 Task: Create a due date automation trigger when advanced on, on the tuesday of the week before a card is due add dates due today at 11:00 AM.
Action: Mouse moved to (863, 347)
Screenshot: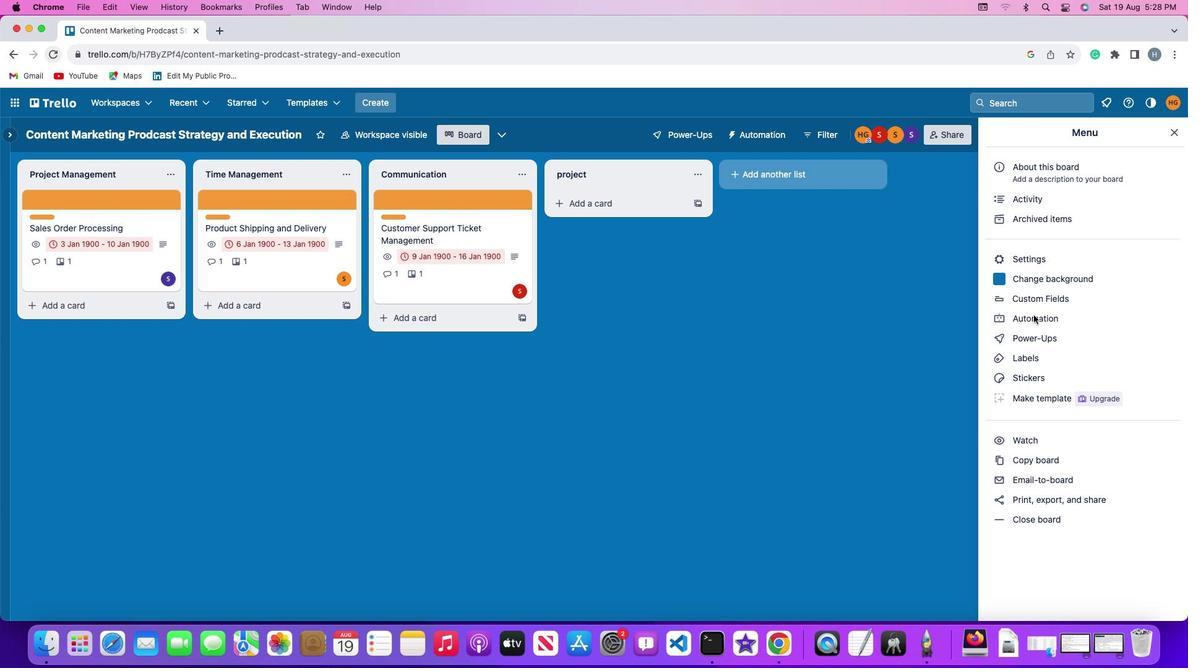 
Action: Mouse pressed left at (863, 347)
Screenshot: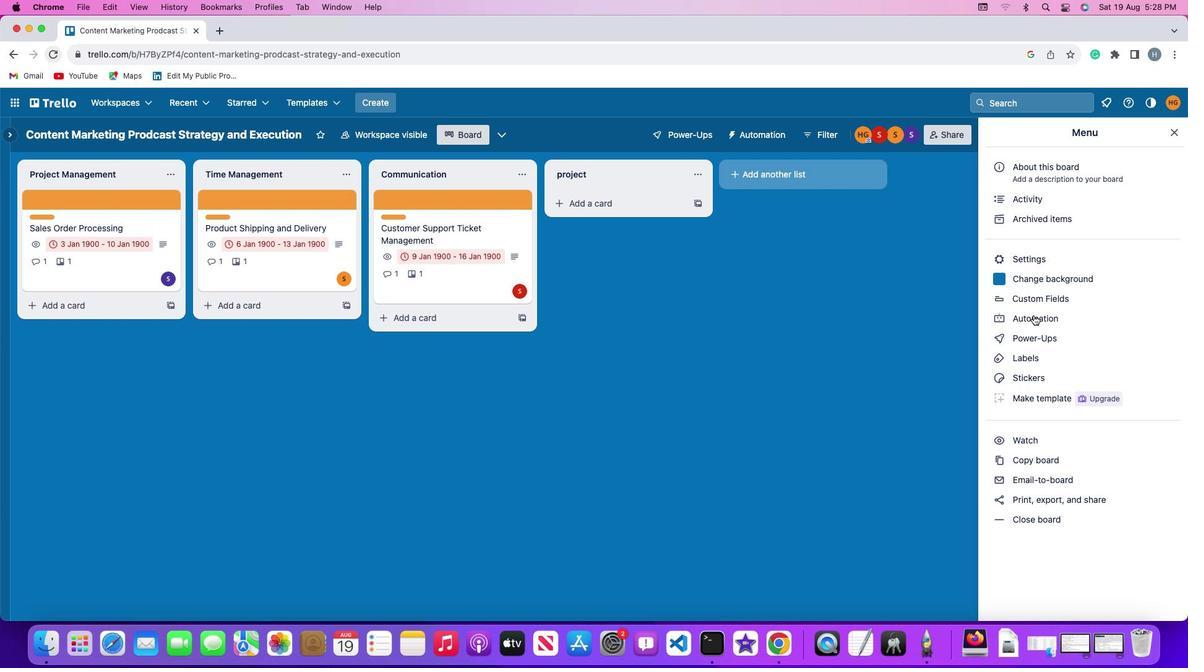 
Action: Mouse pressed left at (863, 347)
Screenshot: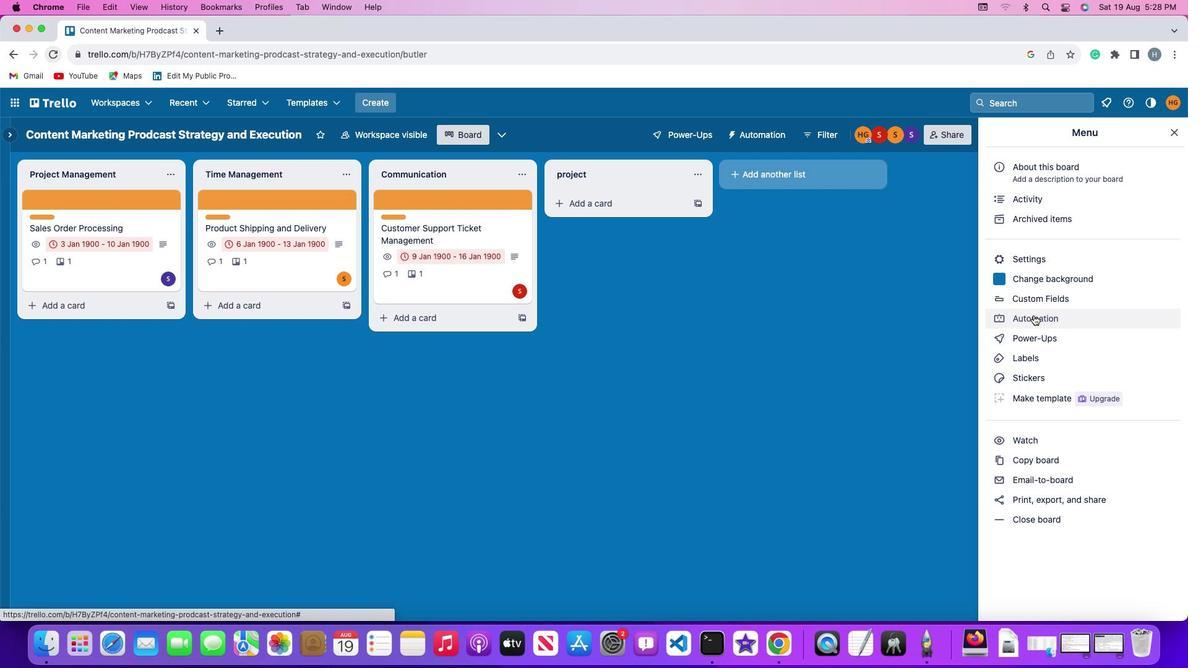 
Action: Mouse moved to (149, 326)
Screenshot: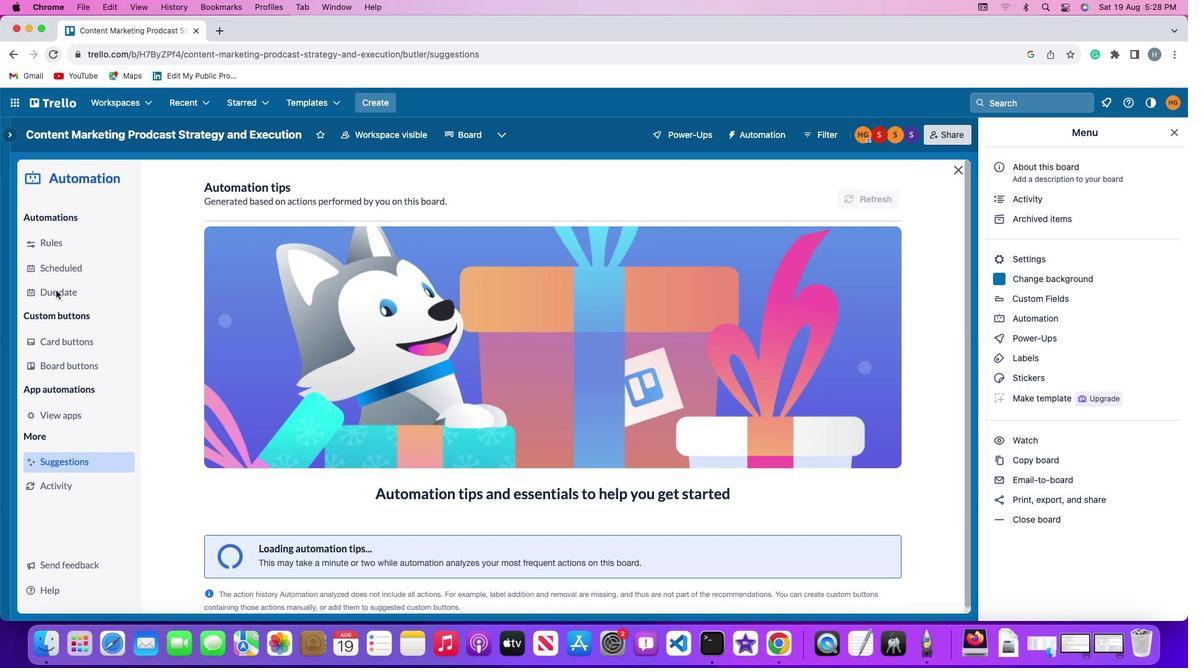 
Action: Mouse pressed left at (149, 326)
Screenshot: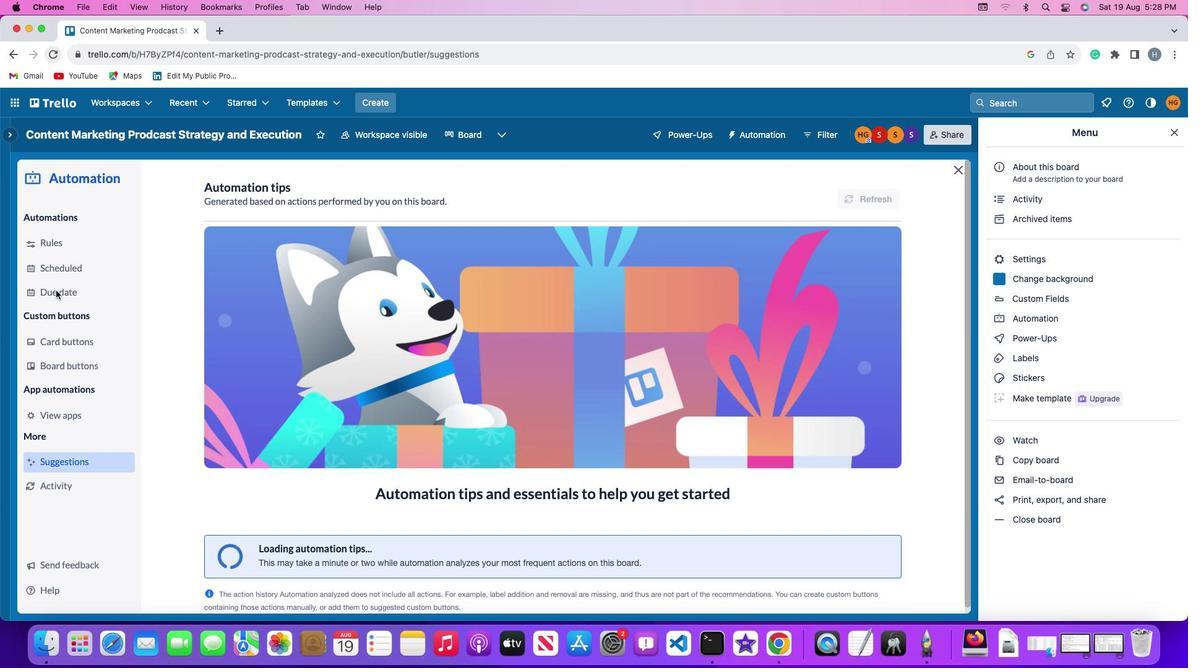 
Action: Mouse moved to (712, 243)
Screenshot: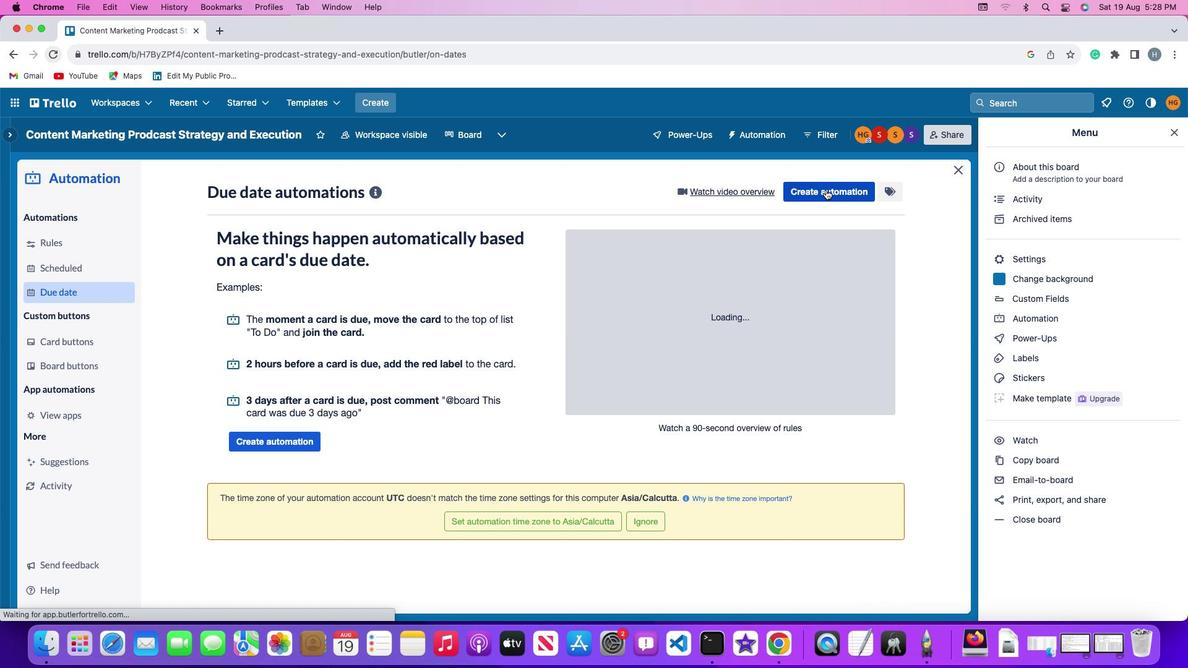 
Action: Mouse pressed left at (712, 243)
Screenshot: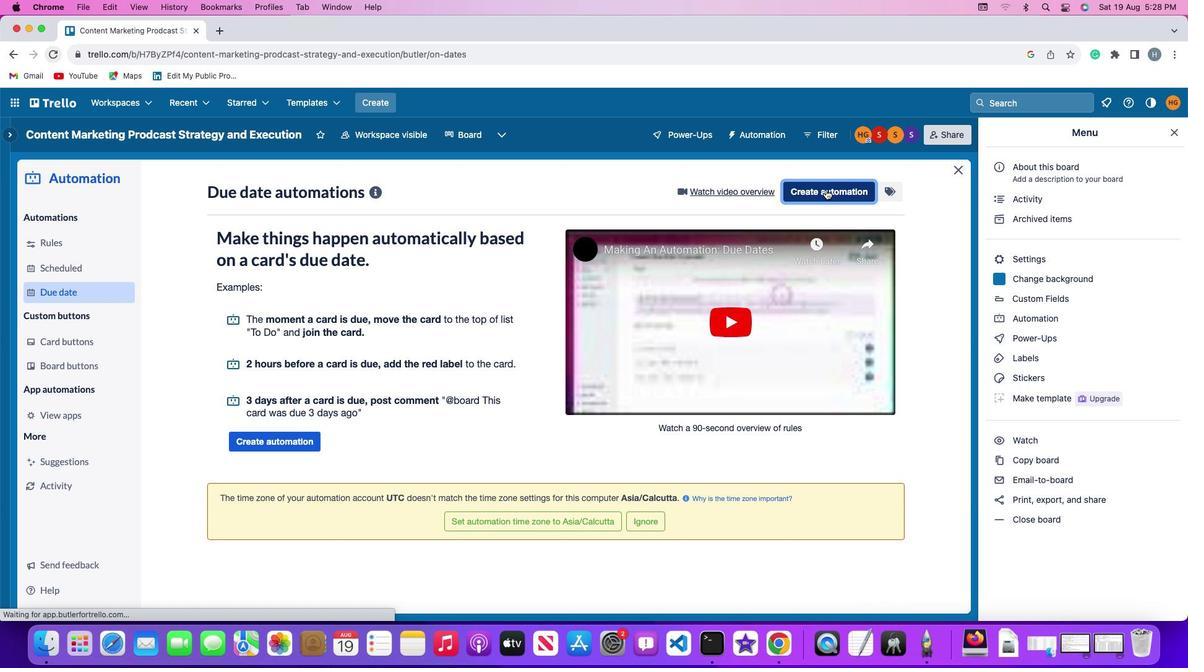 
Action: Mouse moved to (294, 343)
Screenshot: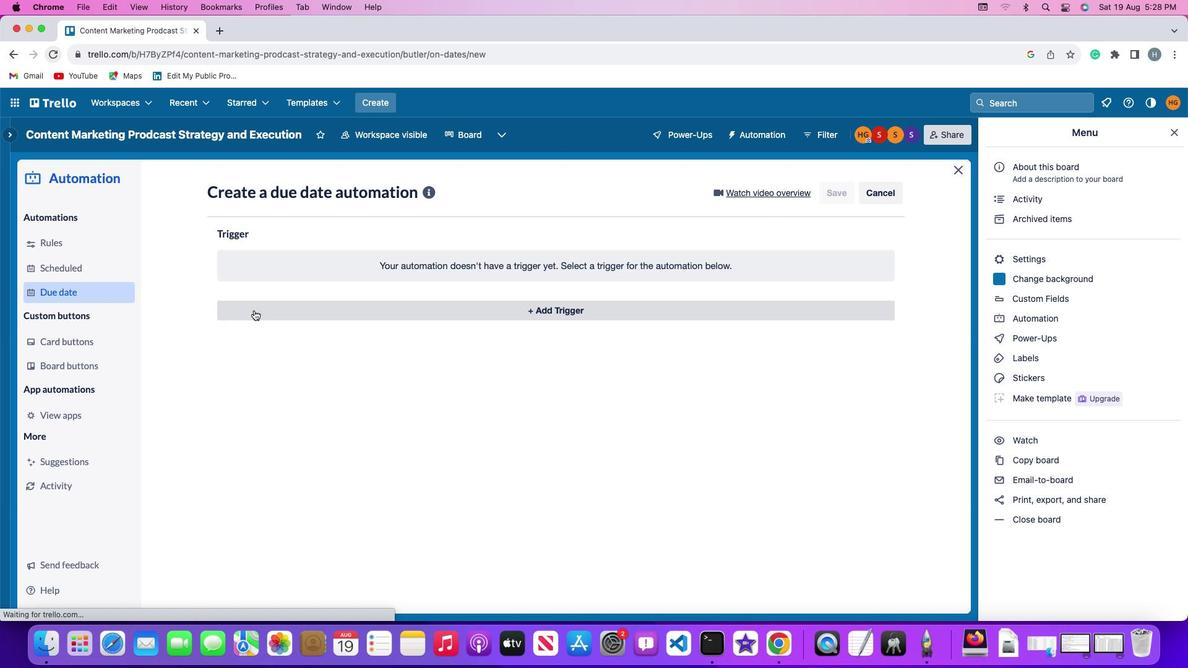 
Action: Mouse pressed left at (294, 343)
Screenshot: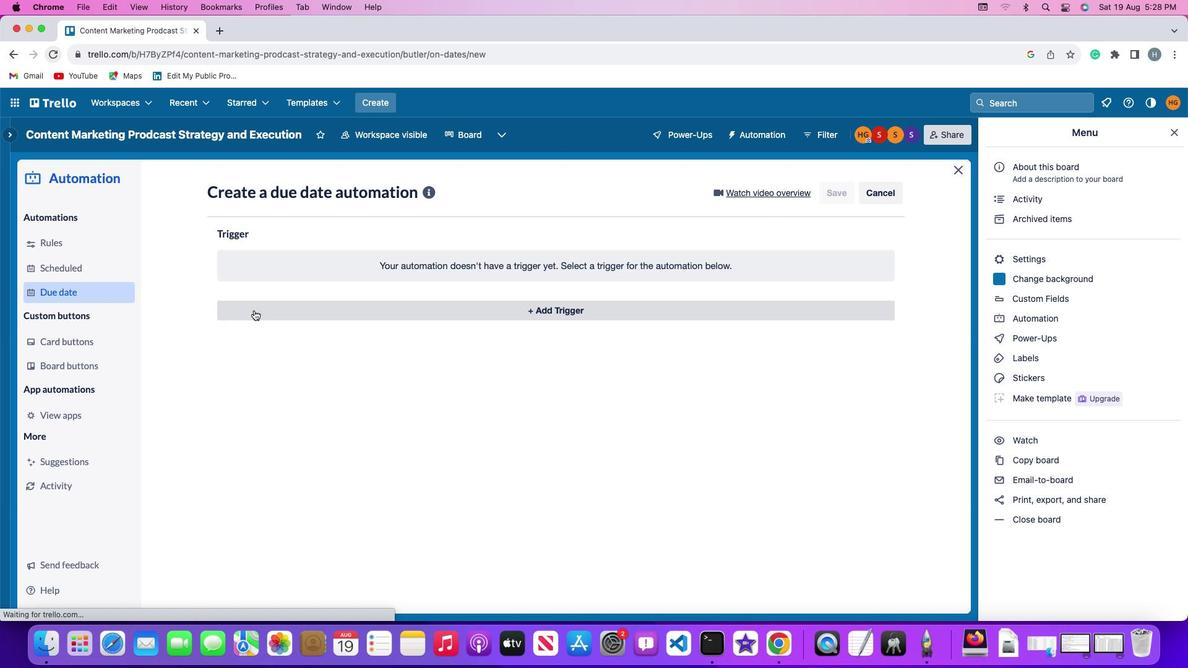 
Action: Mouse moved to (312, 525)
Screenshot: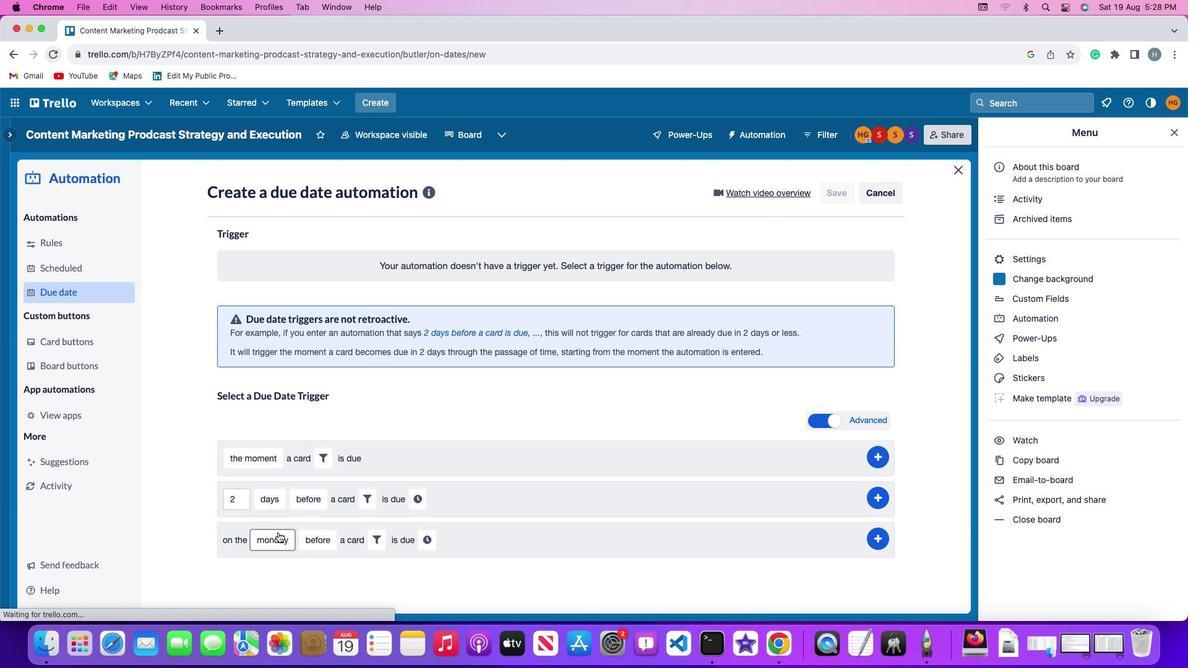 
Action: Mouse pressed left at (312, 525)
Screenshot: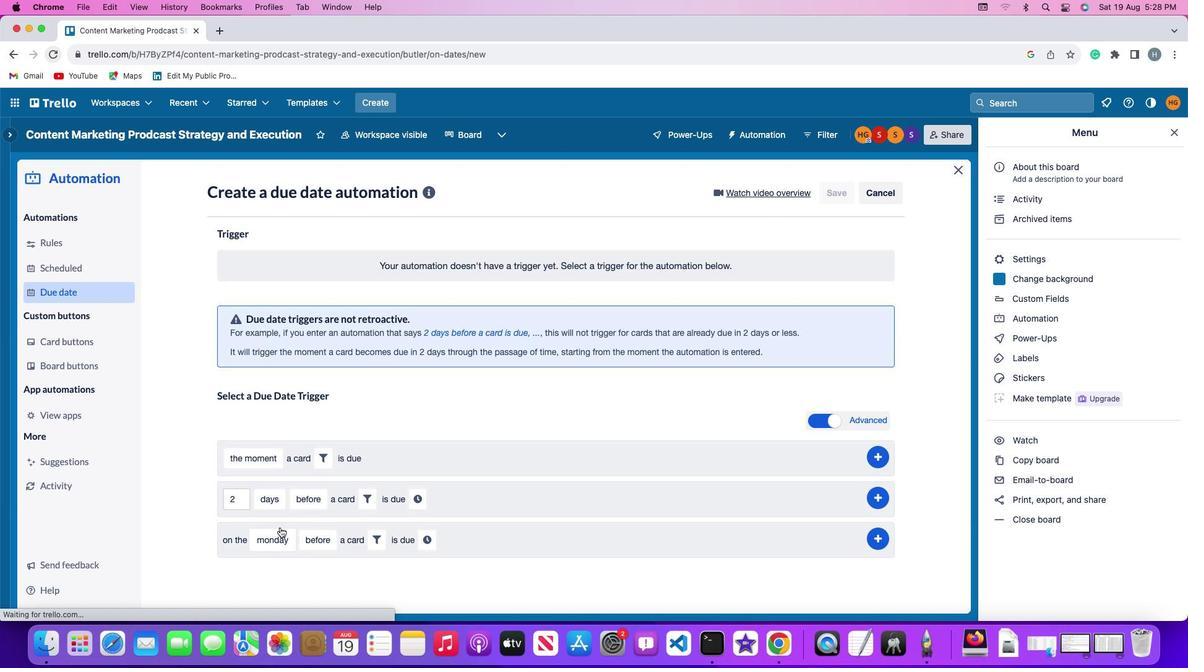 
Action: Mouse moved to (331, 406)
Screenshot: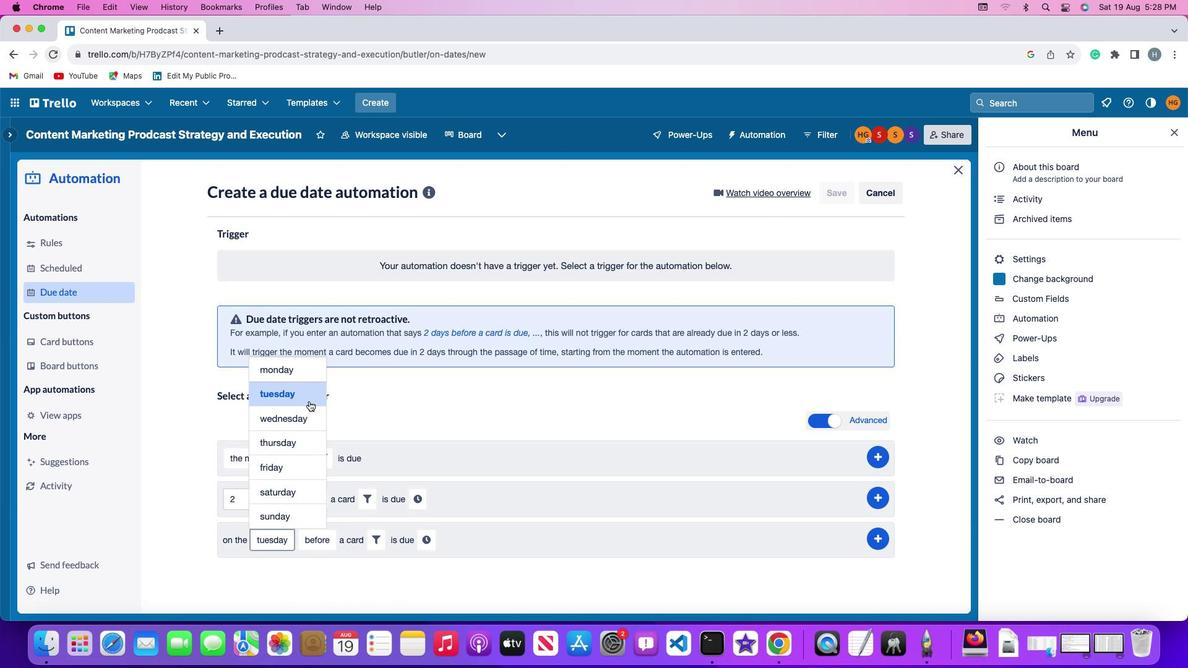 
Action: Mouse pressed left at (331, 406)
Screenshot: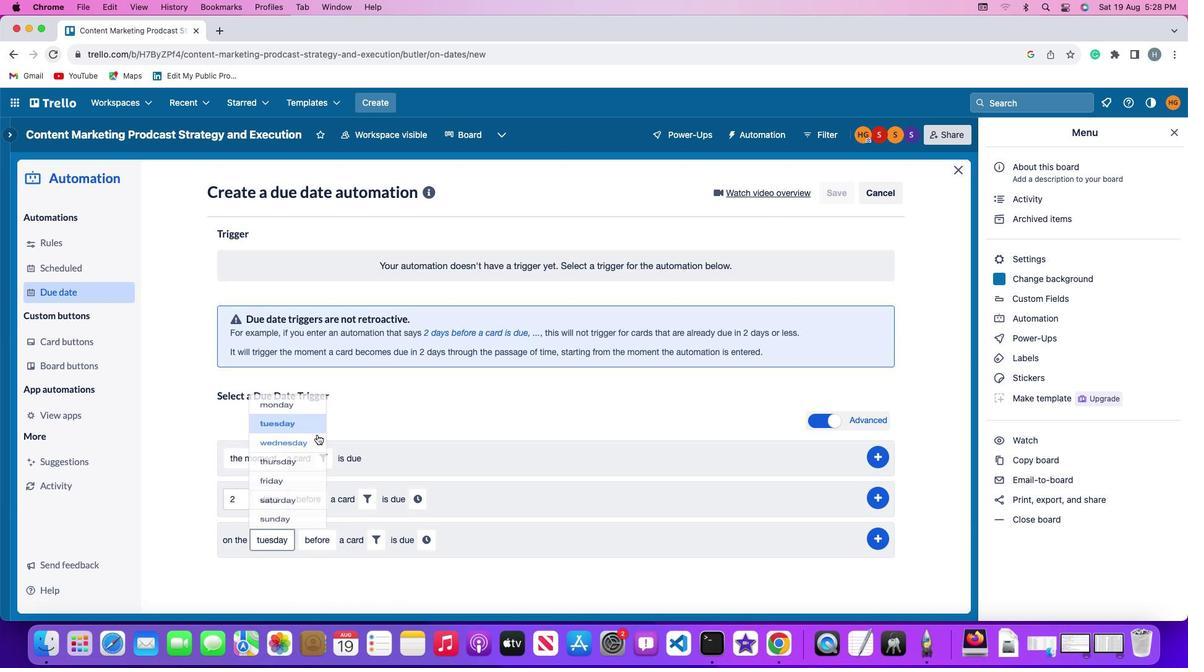 
Action: Mouse moved to (341, 533)
Screenshot: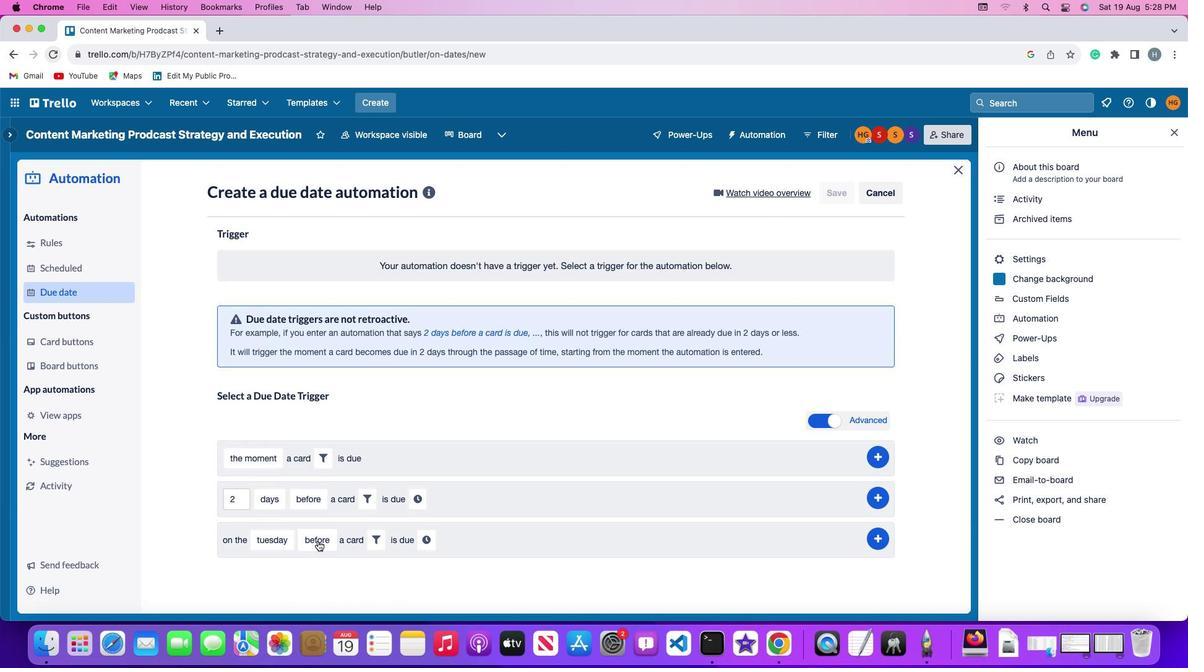 
Action: Mouse pressed left at (341, 533)
Screenshot: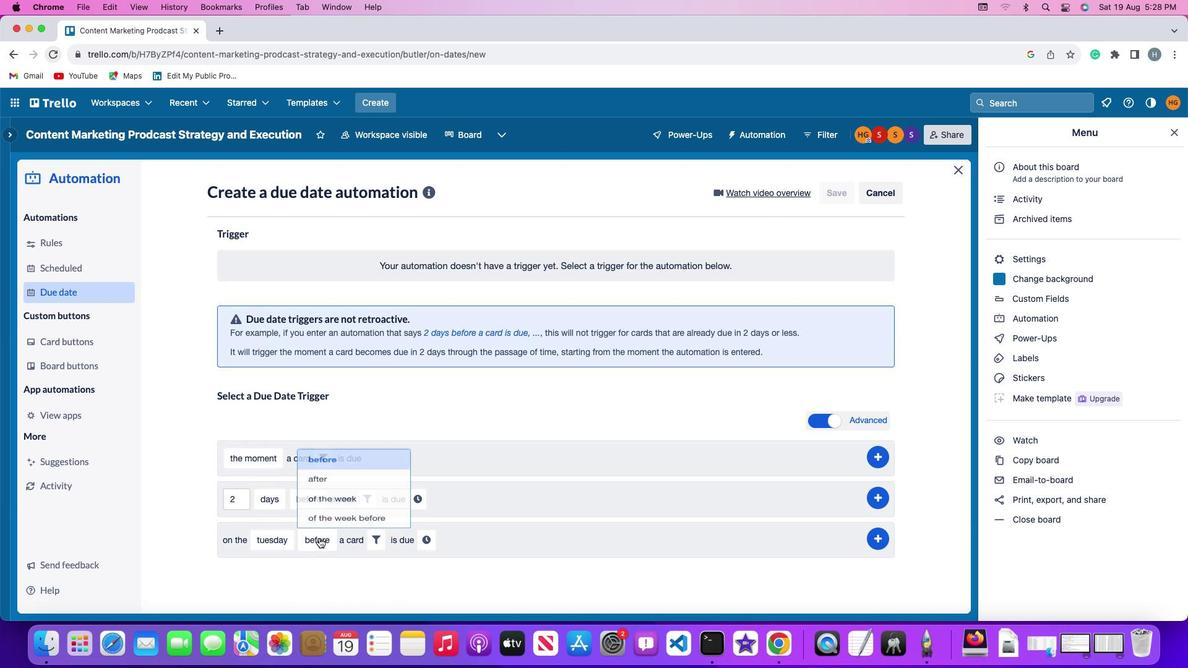 
Action: Mouse moved to (346, 511)
Screenshot: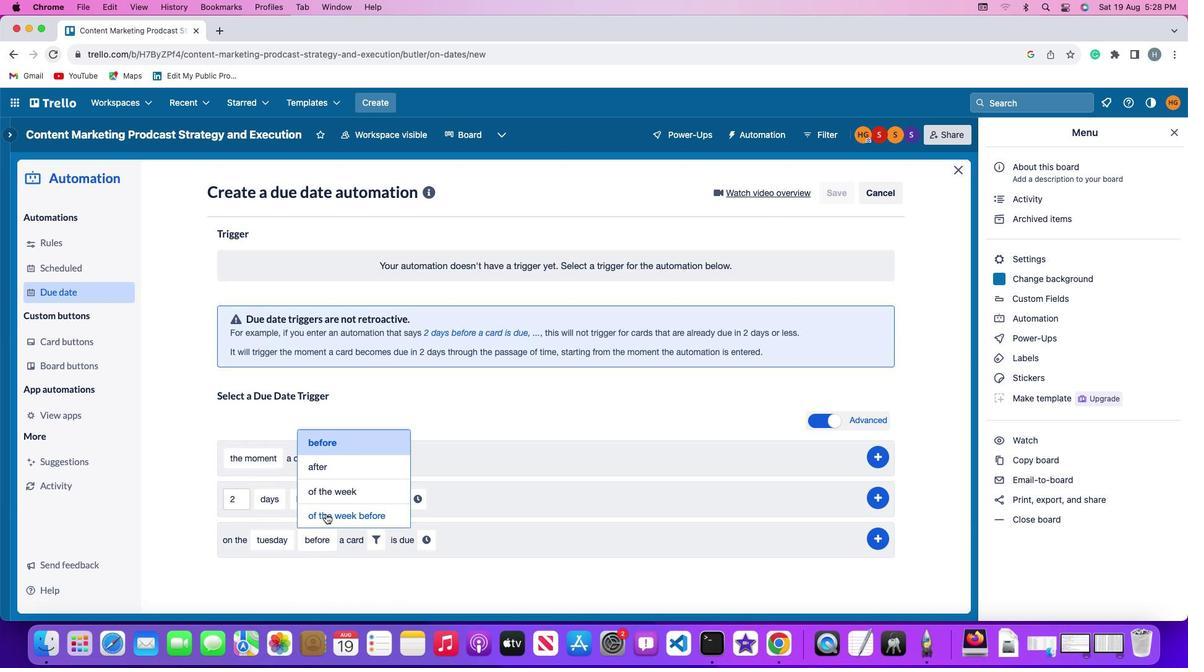
Action: Mouse pressed left at (346, 511)
Screenshot: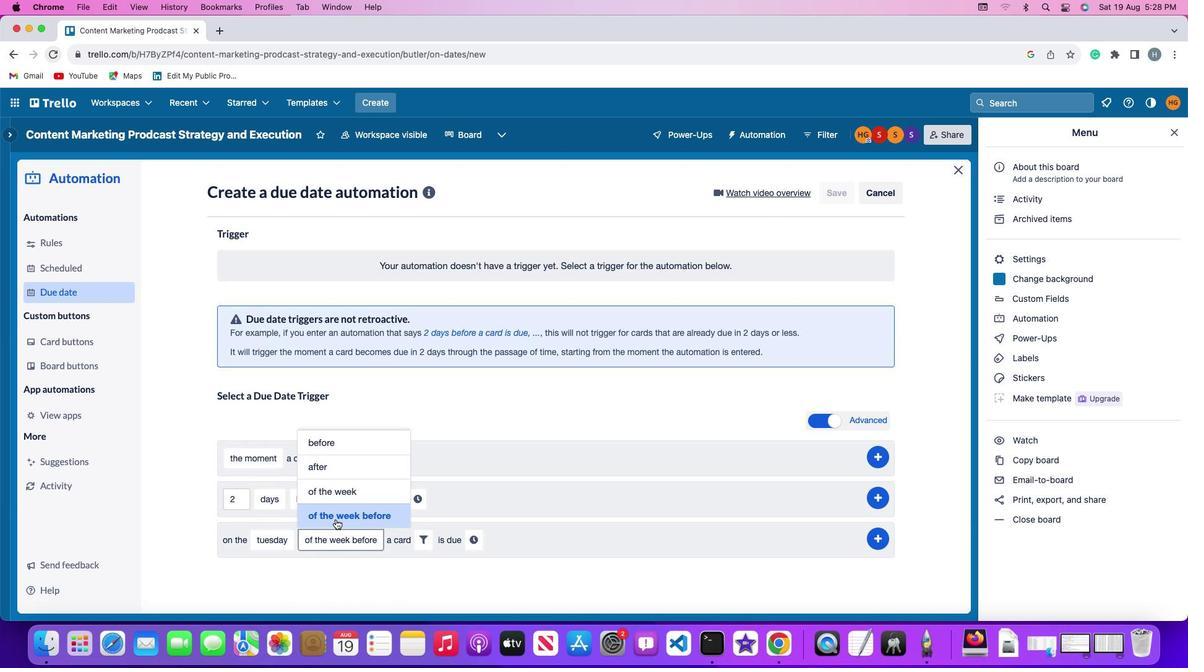 
Action: Mouse moved to (418, 532)
Screenshot: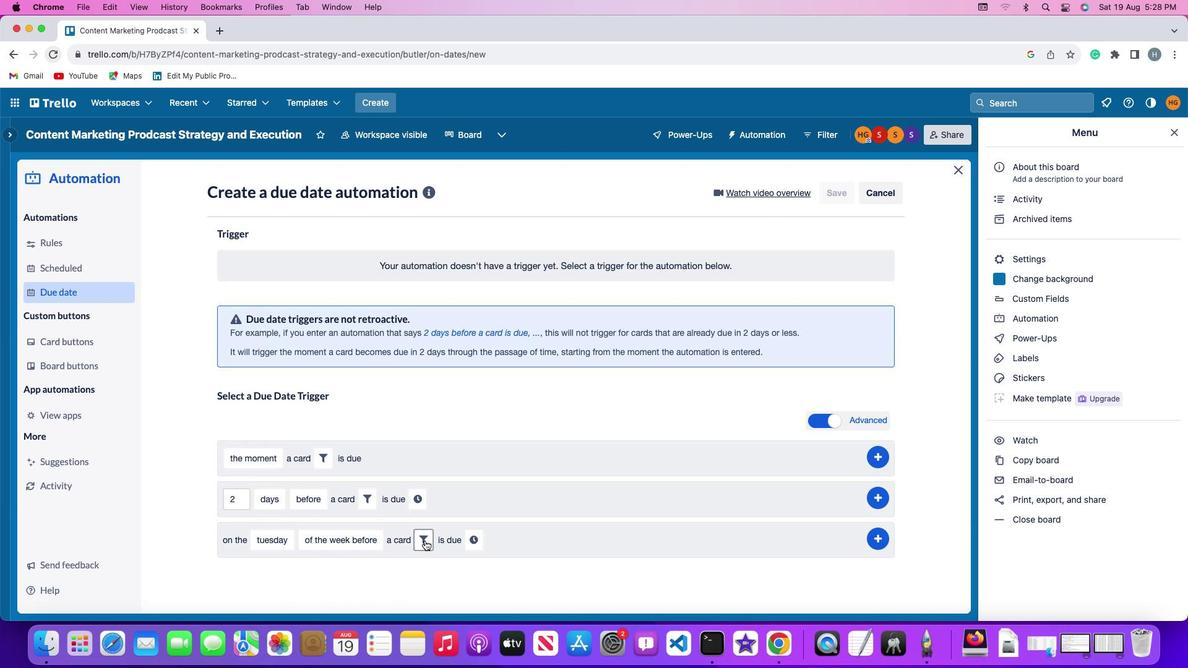
Action: Mouse pressed left at (418, 532)
Screenshot: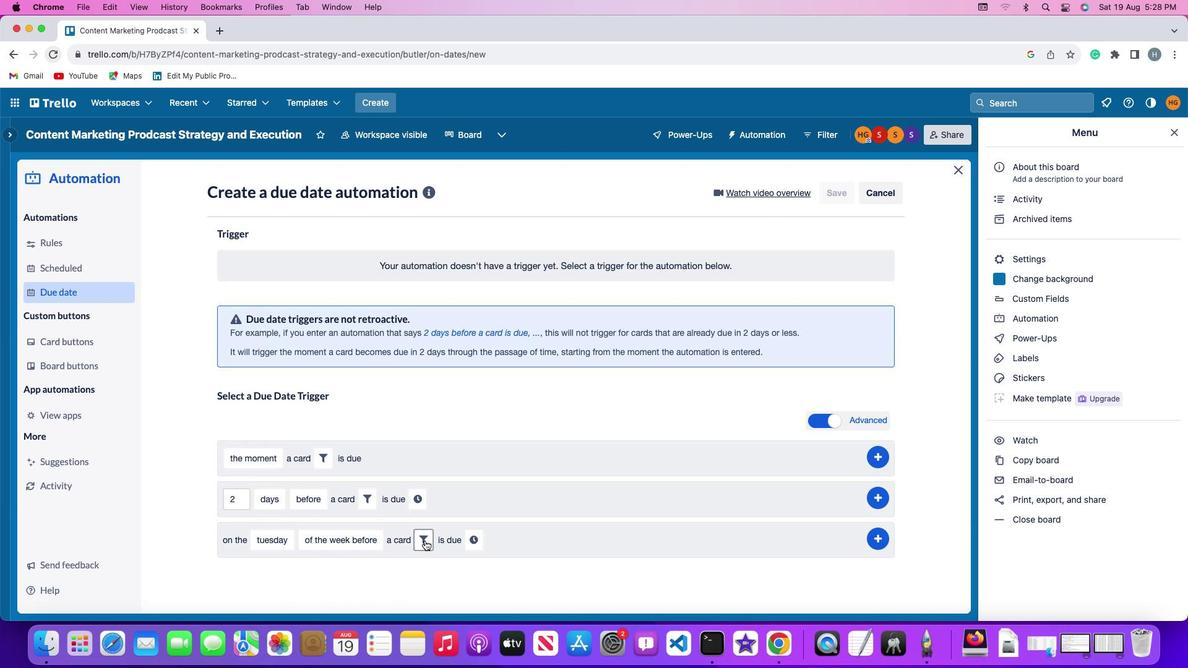 
Action: Mouse moved to (470, 561)
Screenshot: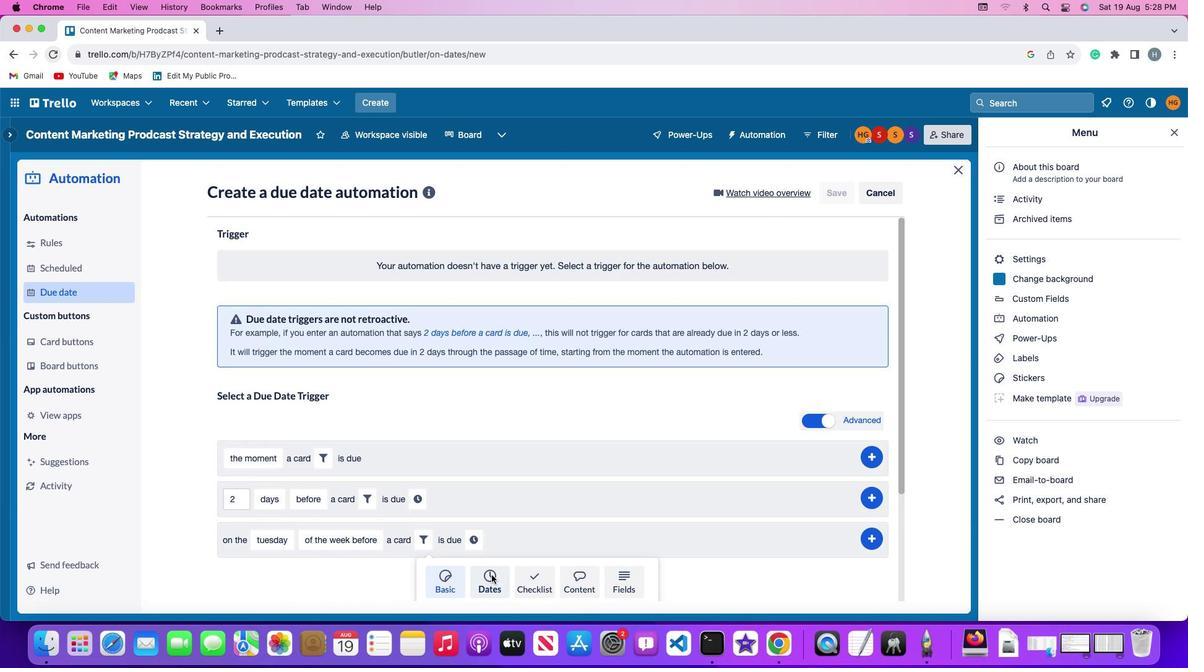 
Action: Mouse pressed left at (470, 561)
Screenshot: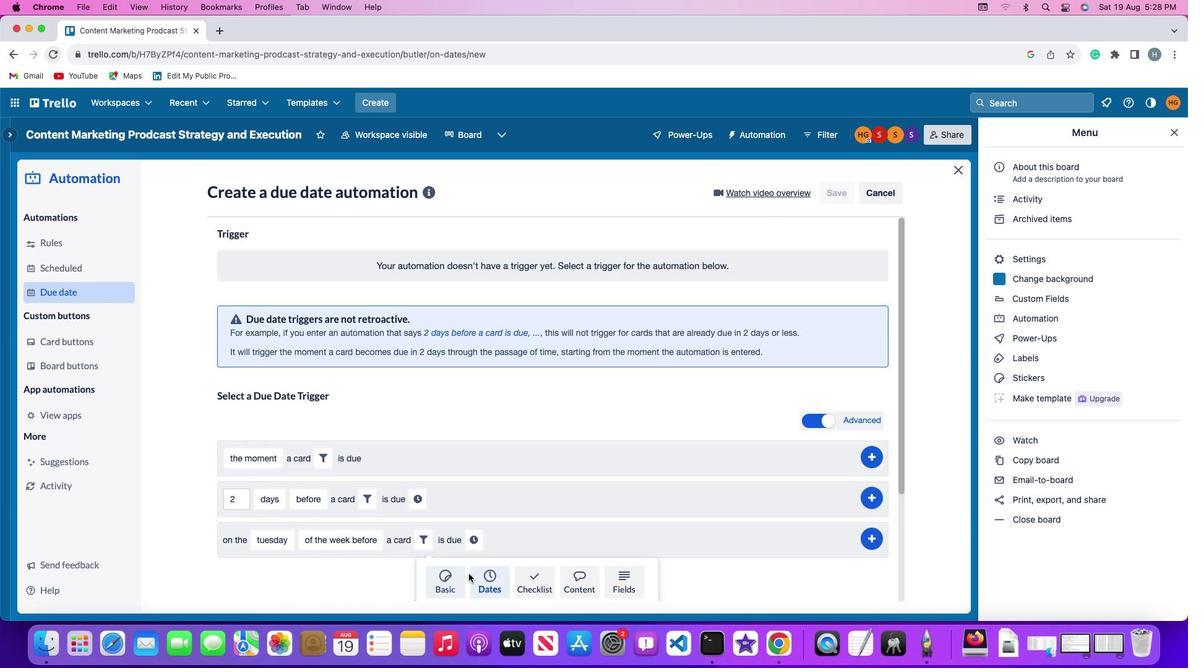
Action: Mouse moved to (380, 552)
Screenshot: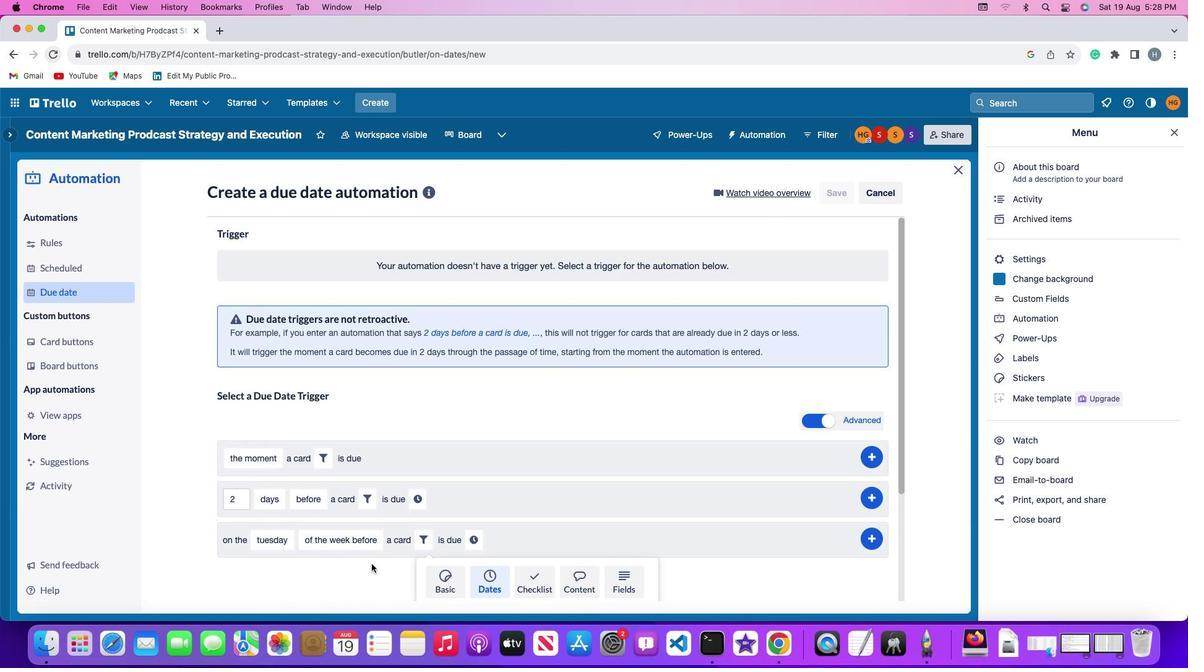 
Action: Mouse scrolled (380, 552) with delta (108, 86)
Screenshot: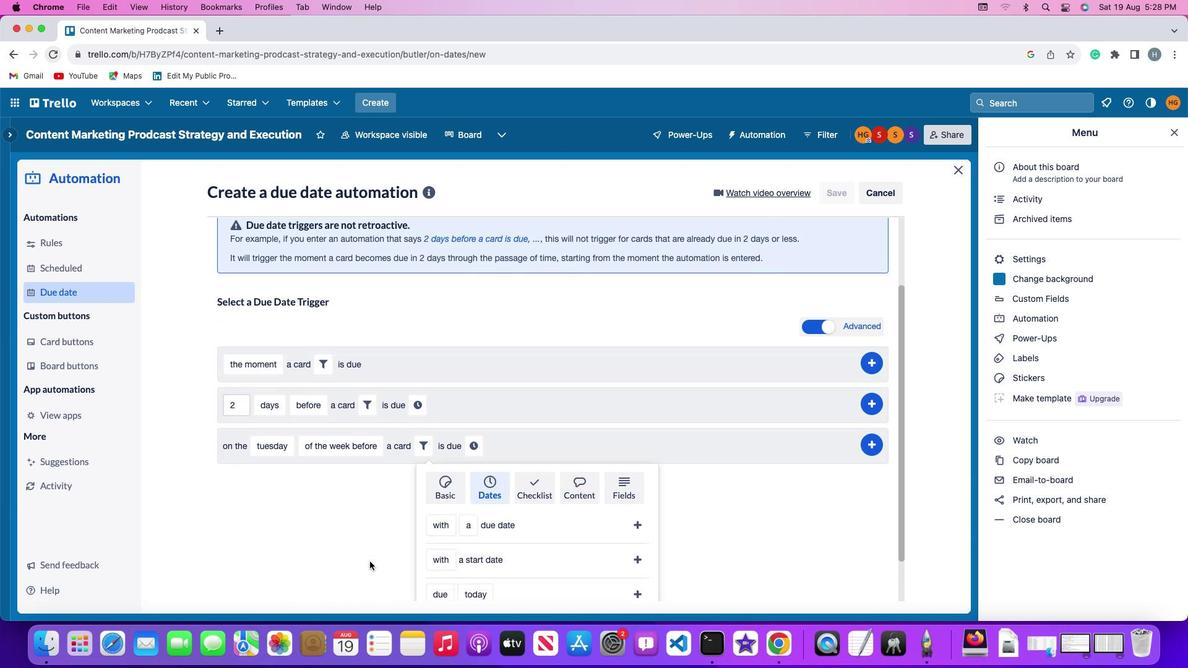 
Action: Mouse scrolled (380, 552) with delta (108, 86)
Screenshot: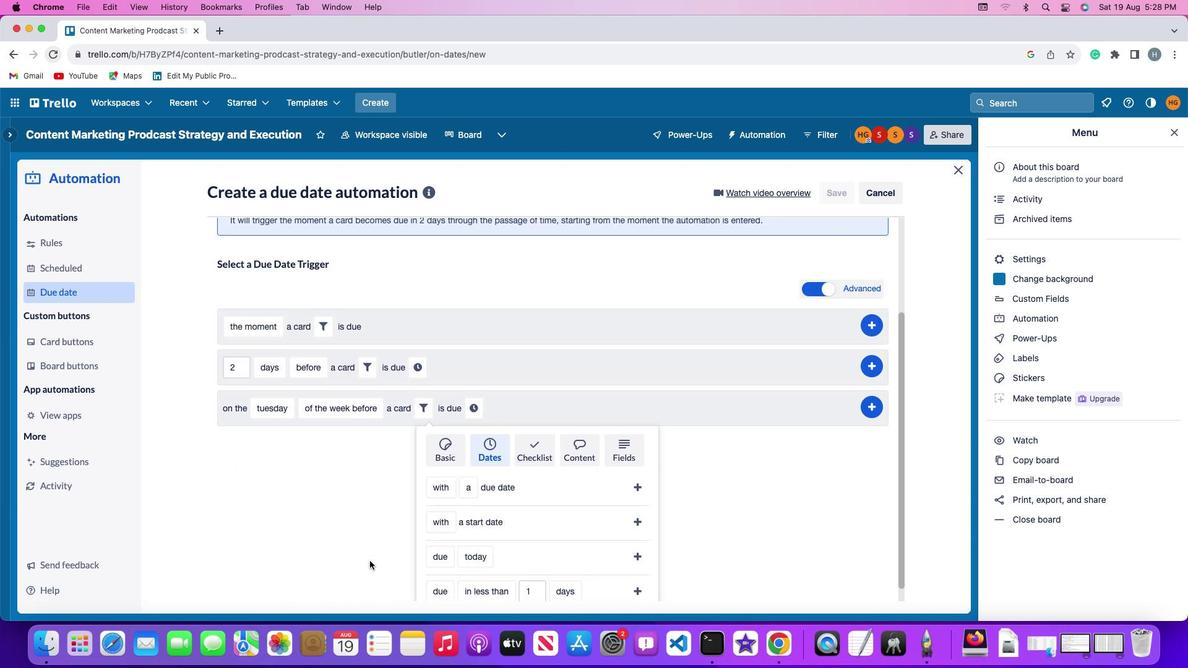 
Action: Mouse scrolled (380, 552) with delta (108, 86)
Screenshot: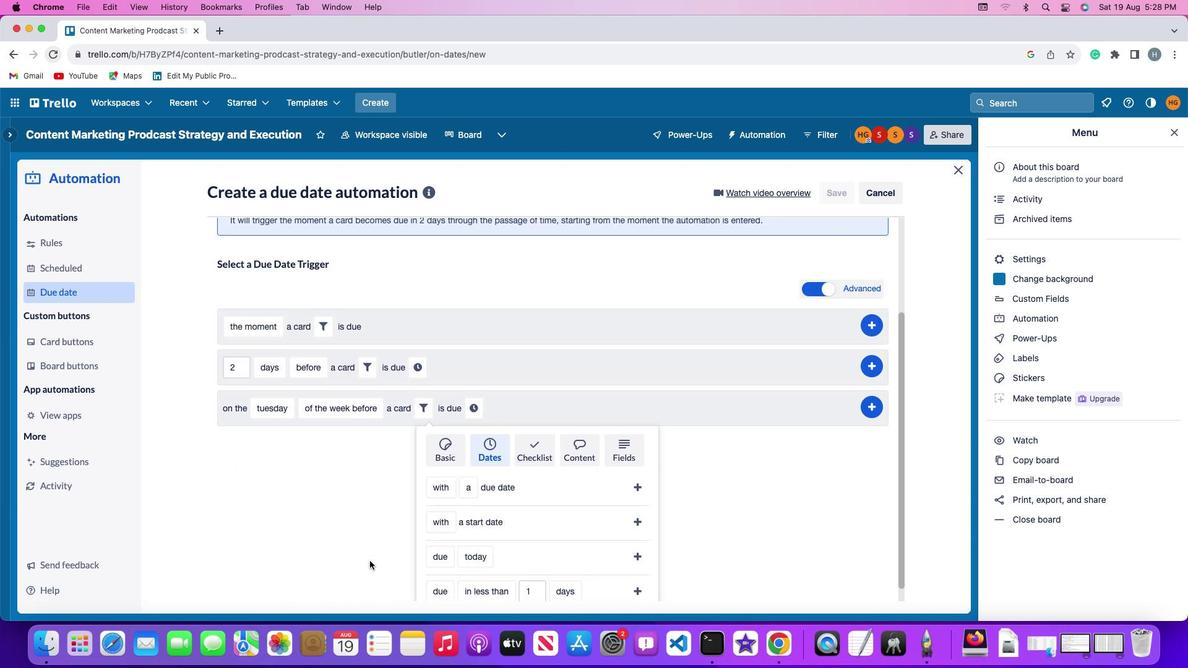 
Action: Mouse scrolled (380, 552) with delta (108, 84)
Screenshot: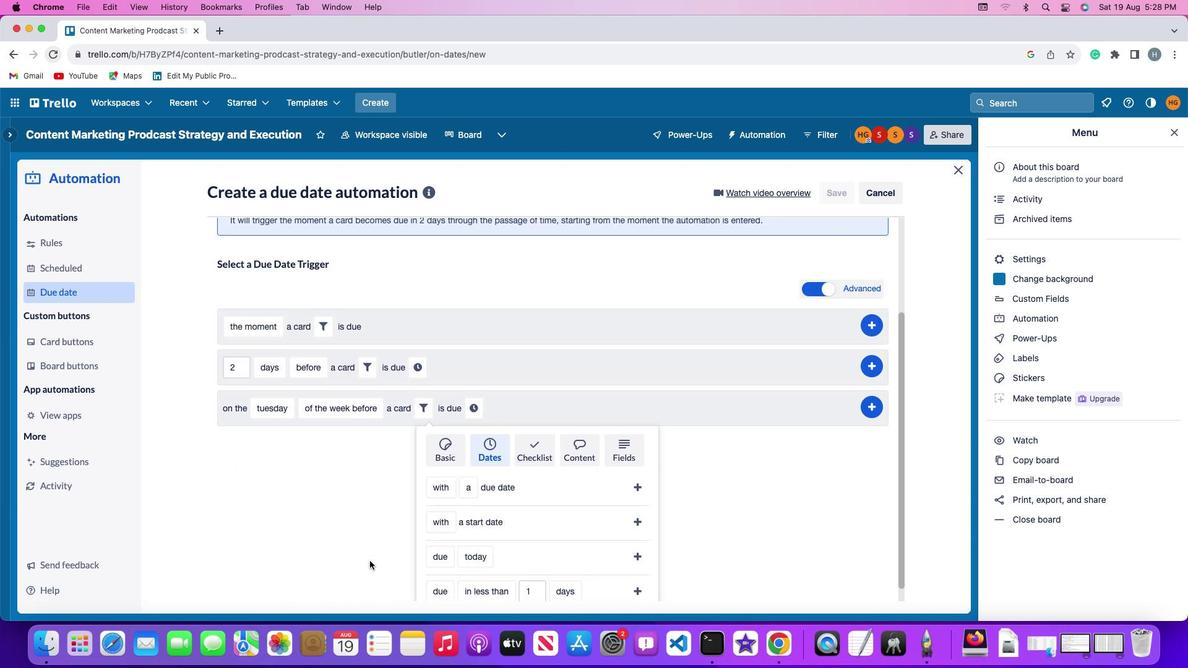 
Action: Mouse moved to (378, 551)
Screenshot: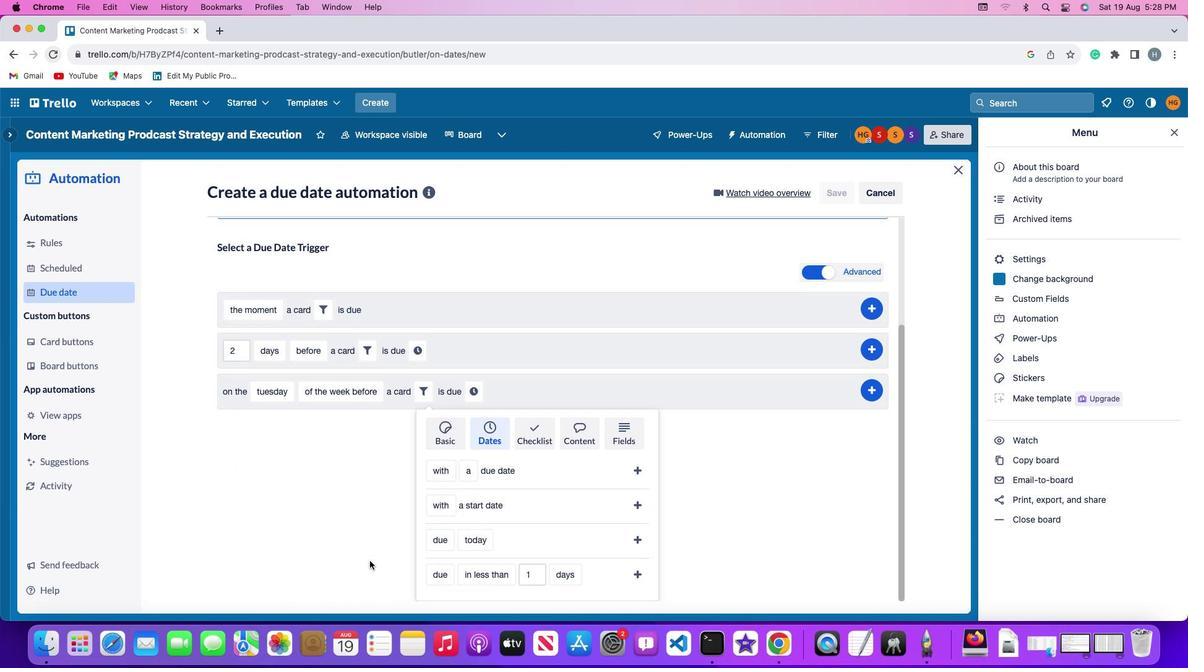 
Action: Mouse scrolled (378, 551) with delta (108, 84)
Screenshot: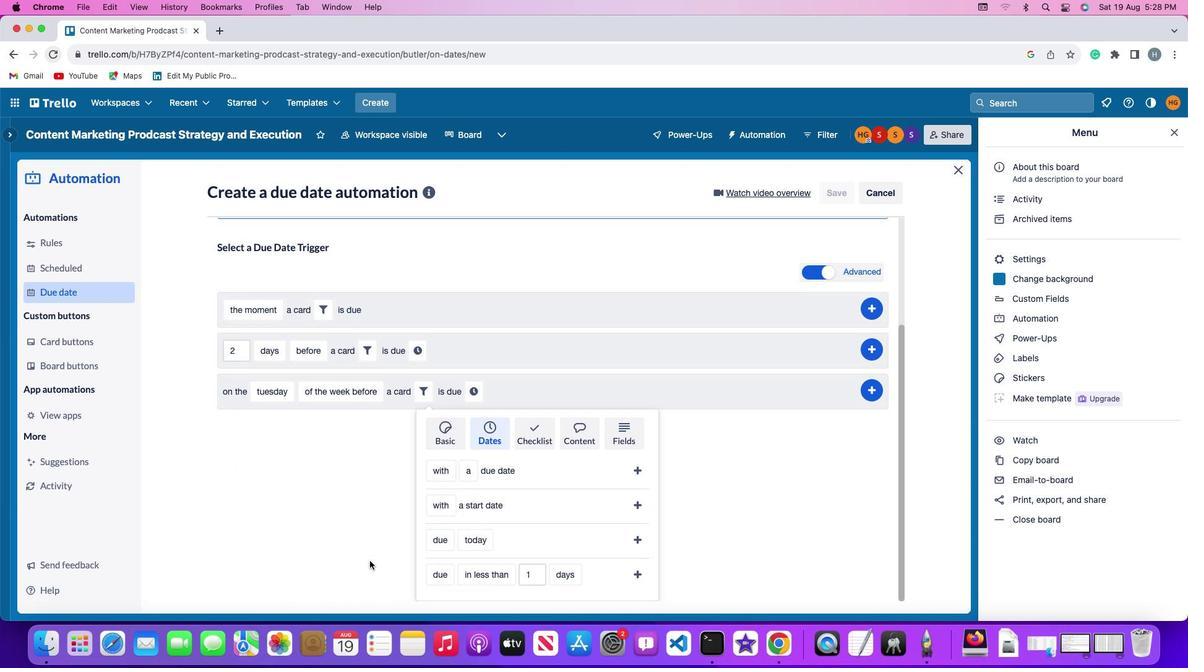 
Action: Mouse moved to (378, 549)
Screenshot: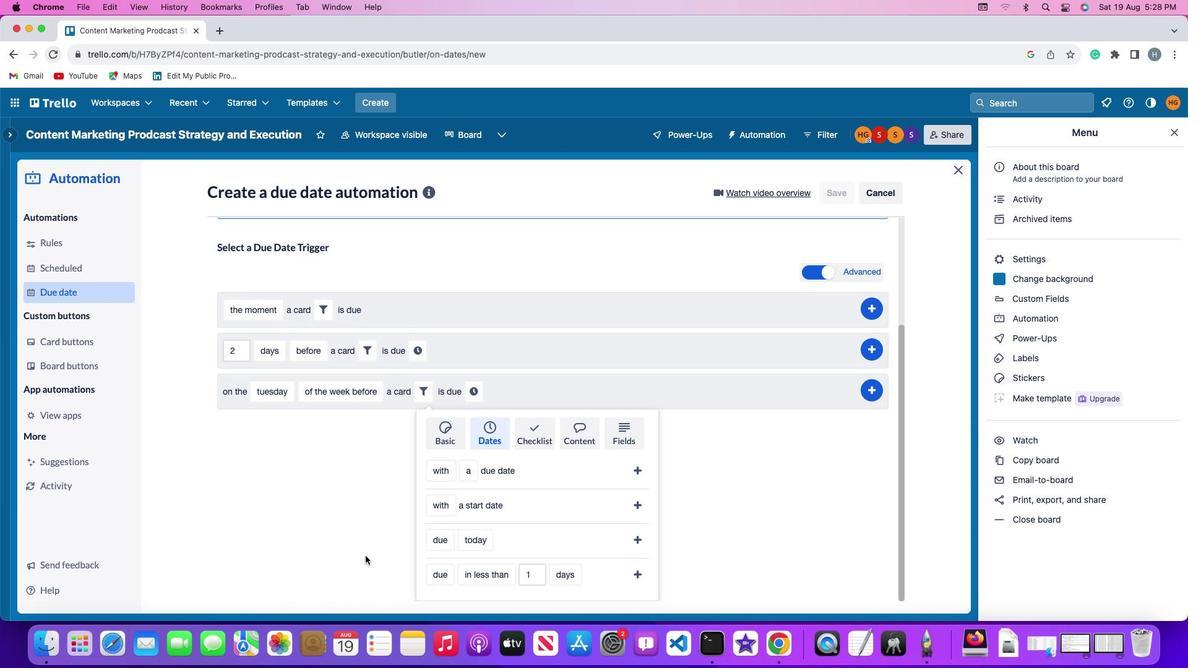 
Action: Mouse scrolled (378, 549) with delta (108, 86)
Screenshot: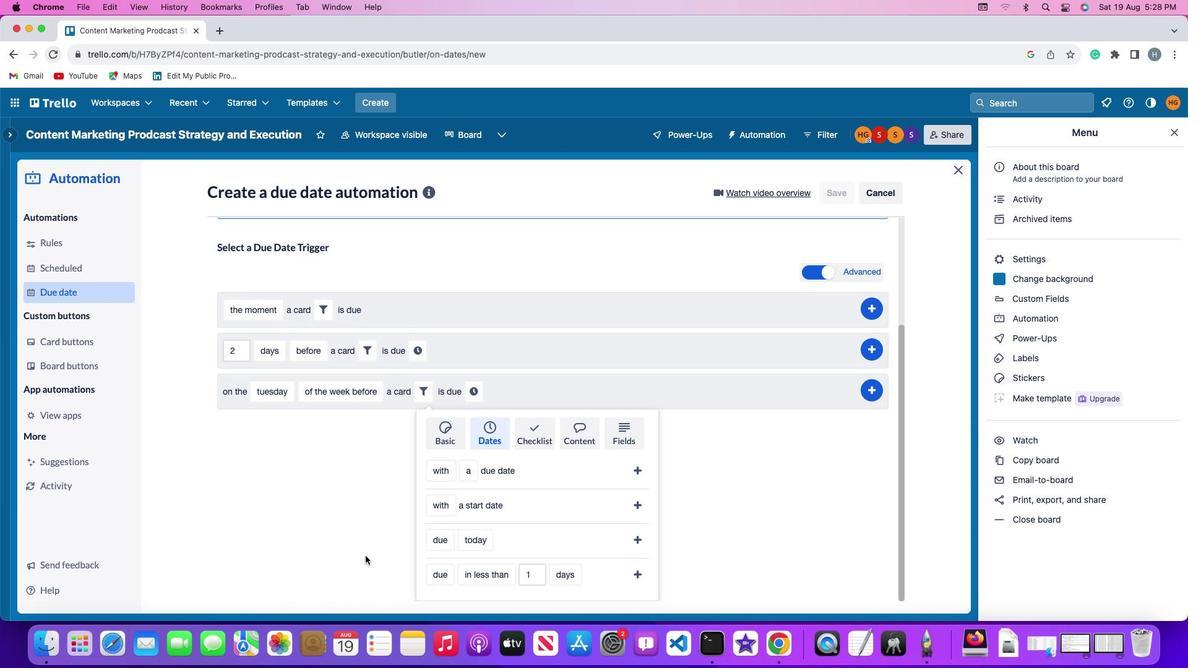 
Action: Mouse moved to (377, 549)
Screenshot: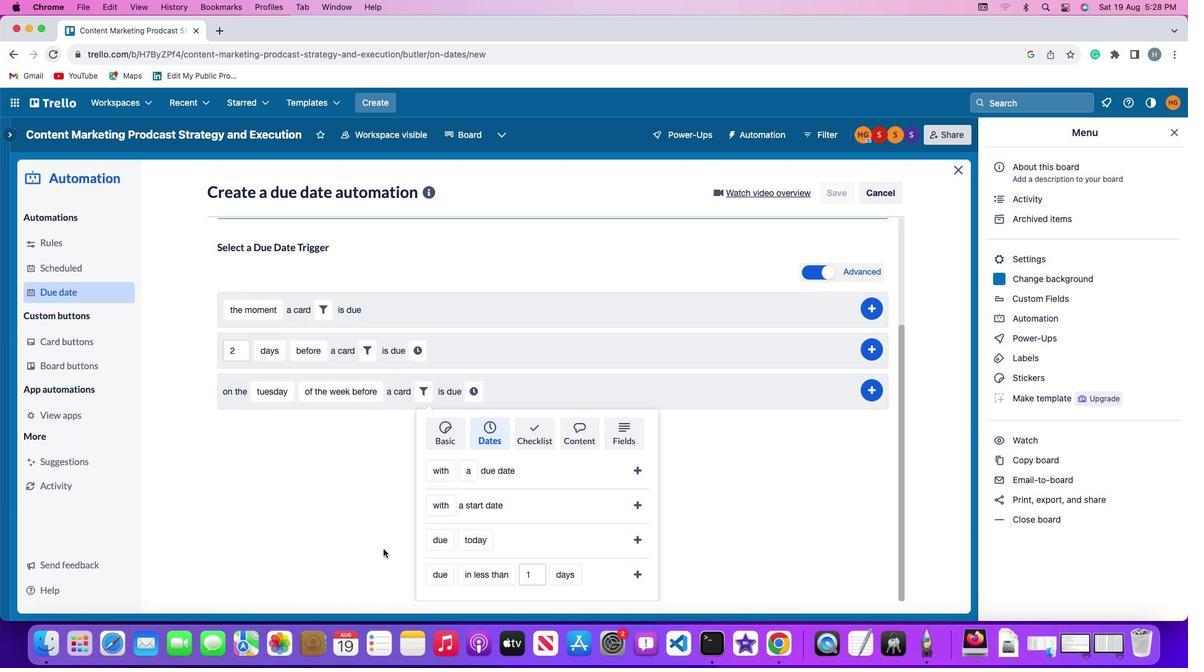 
Action: Mouse scrolled (377, 549) with delta (108, 86)
Screenshot: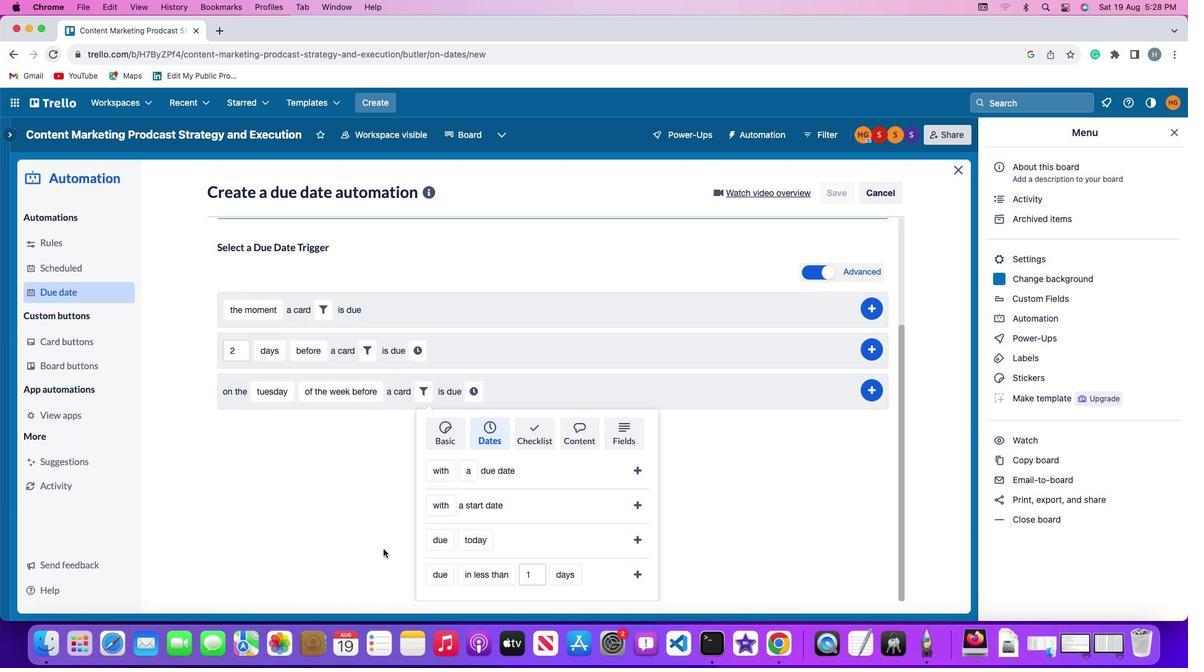 
Action: Mouse moved to (372, 548)
Screenshot: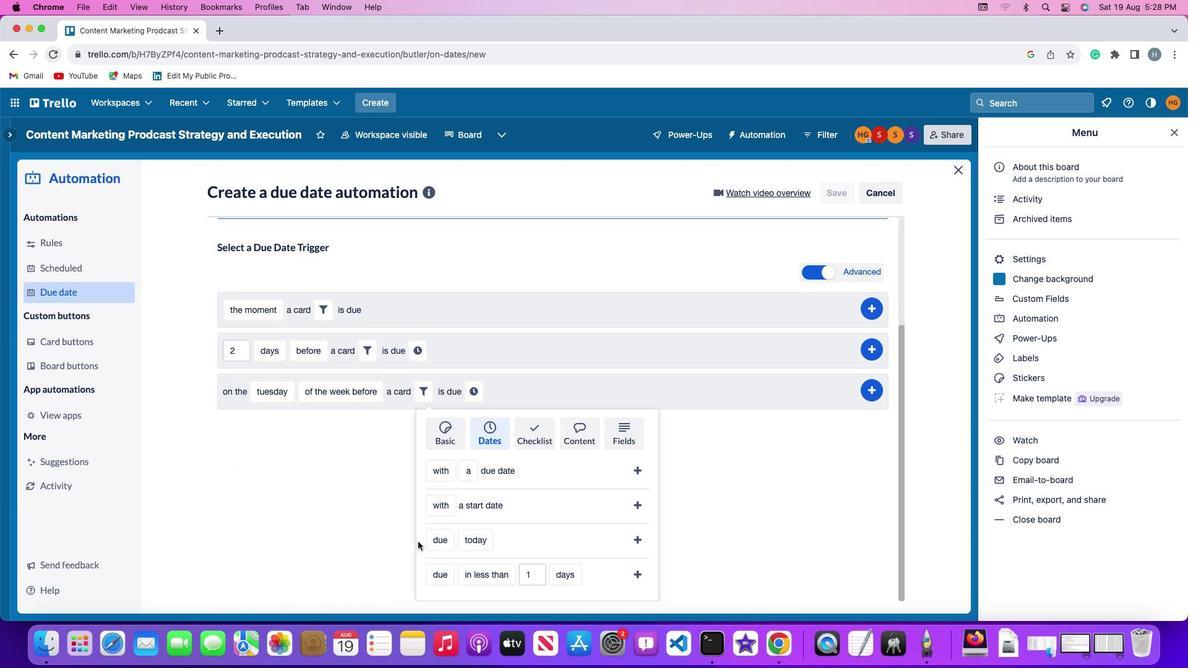 
Action: Mouse scrolled (372, 548) with delta (108, 86)
Screenshot: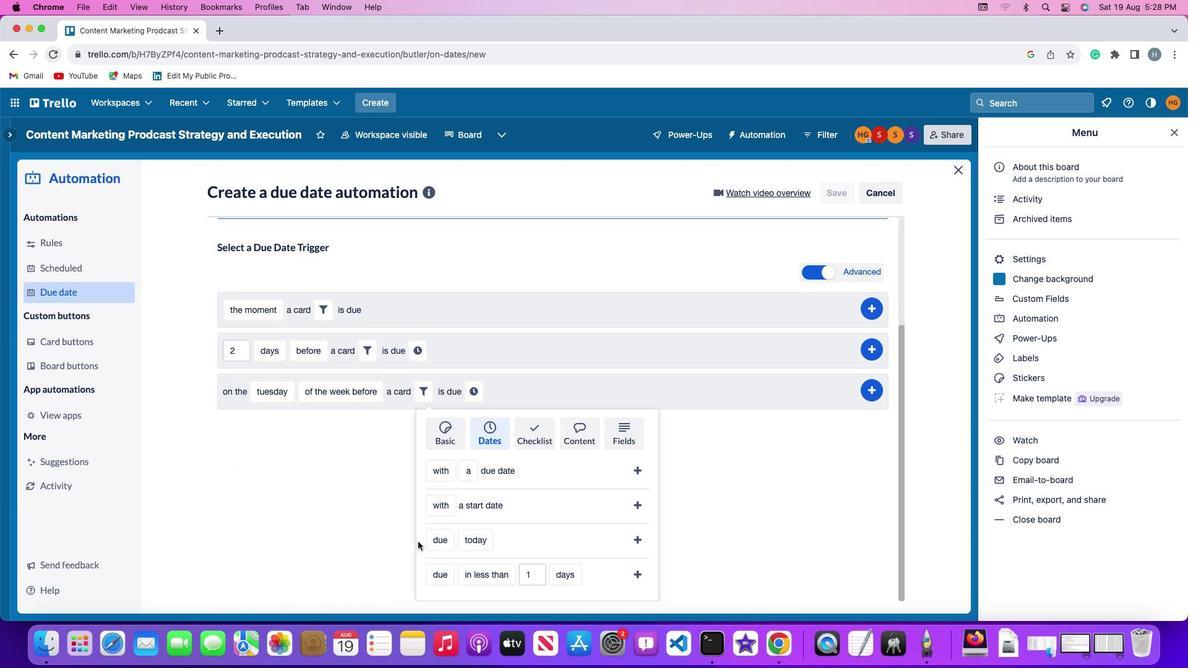 
Action: Mouse moved to (427, 530)
Screenshot: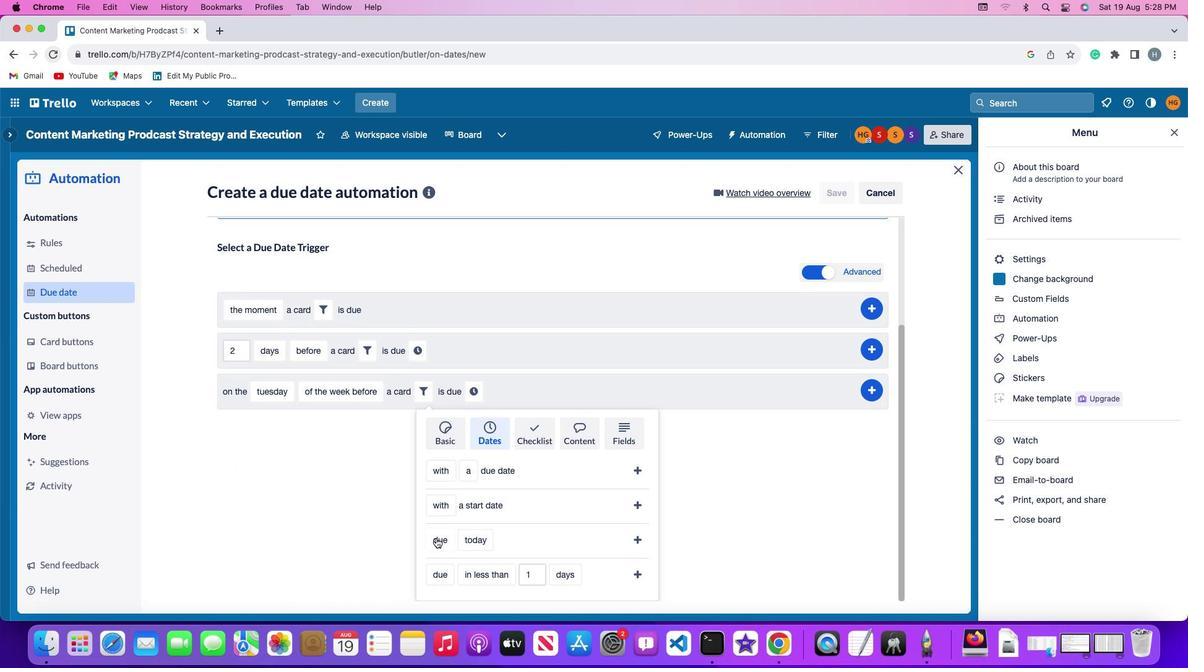 
Action: Mouse pressed left at (427, 530)
Screenshot: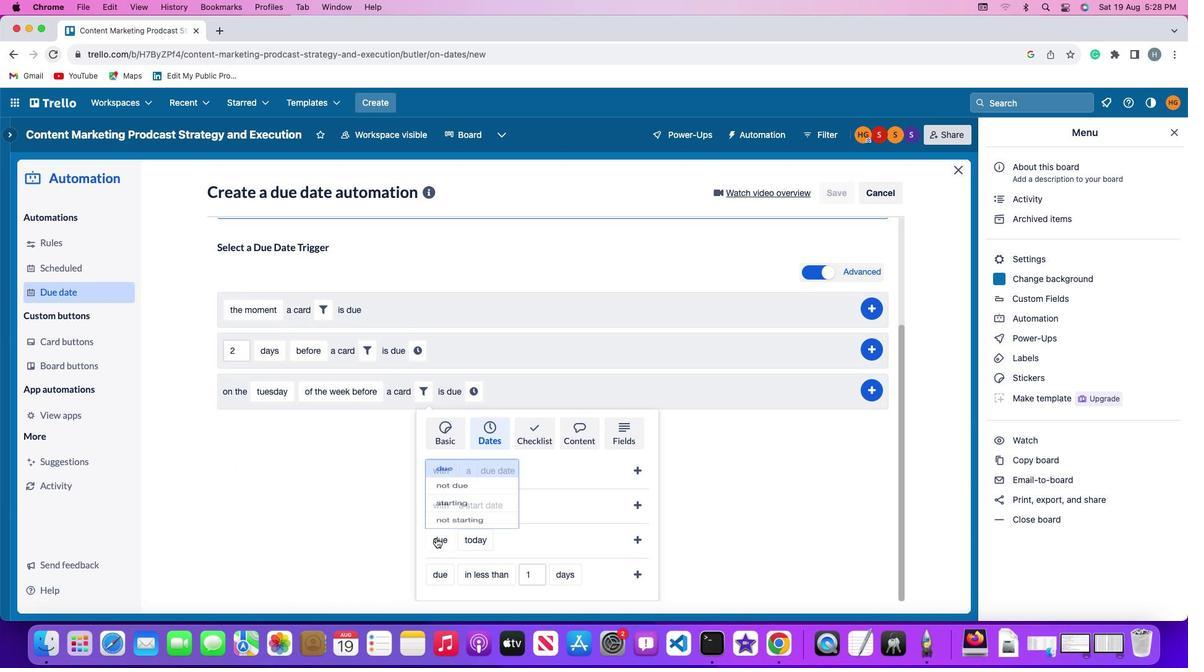 
Action: Mouse moved to (433, 453)
Screenshot: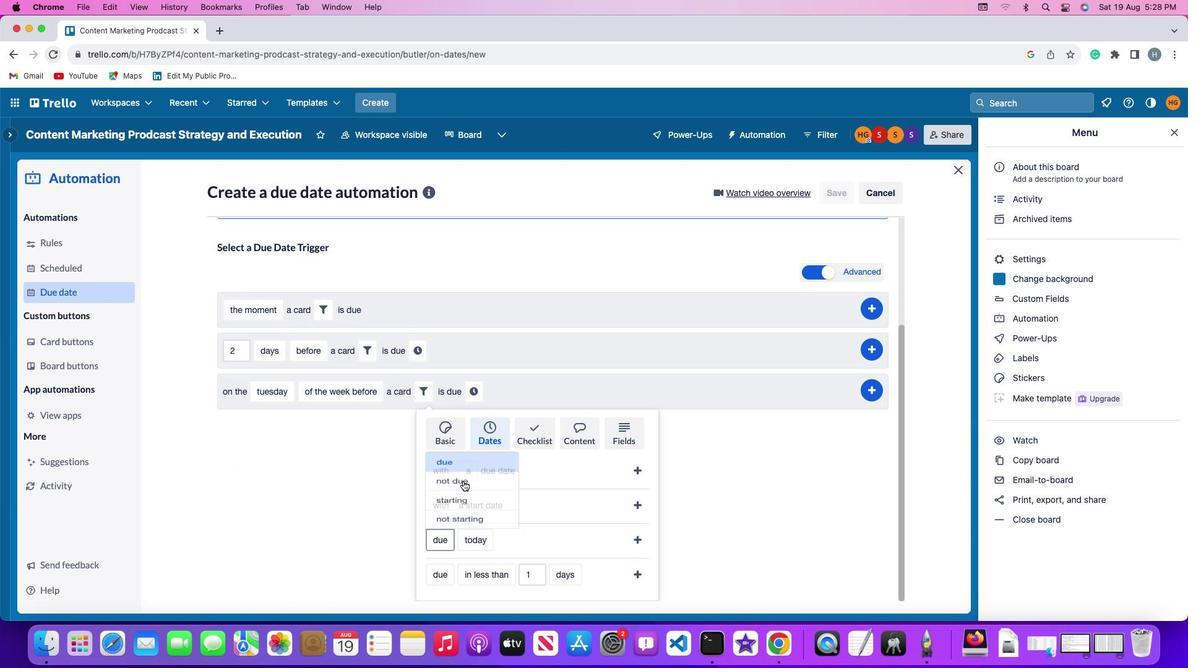 
Action: Mouse pressed left at (433, 453)
Screenshot: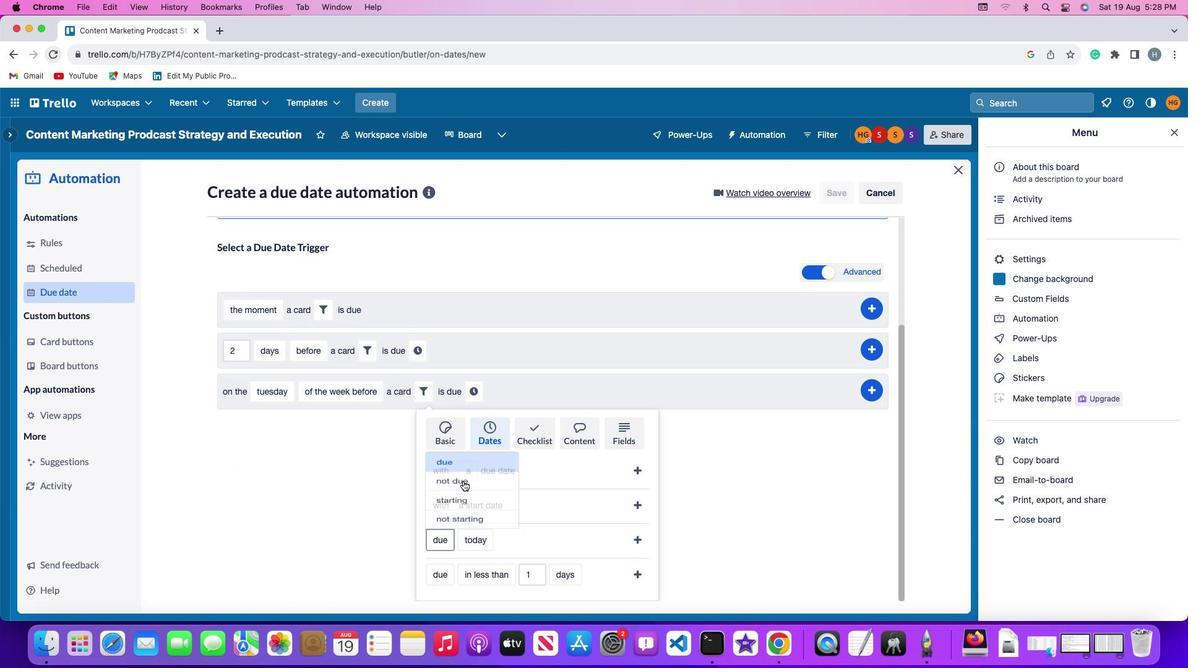 
Action: Mouse moved to (461, 528)
Screenshot: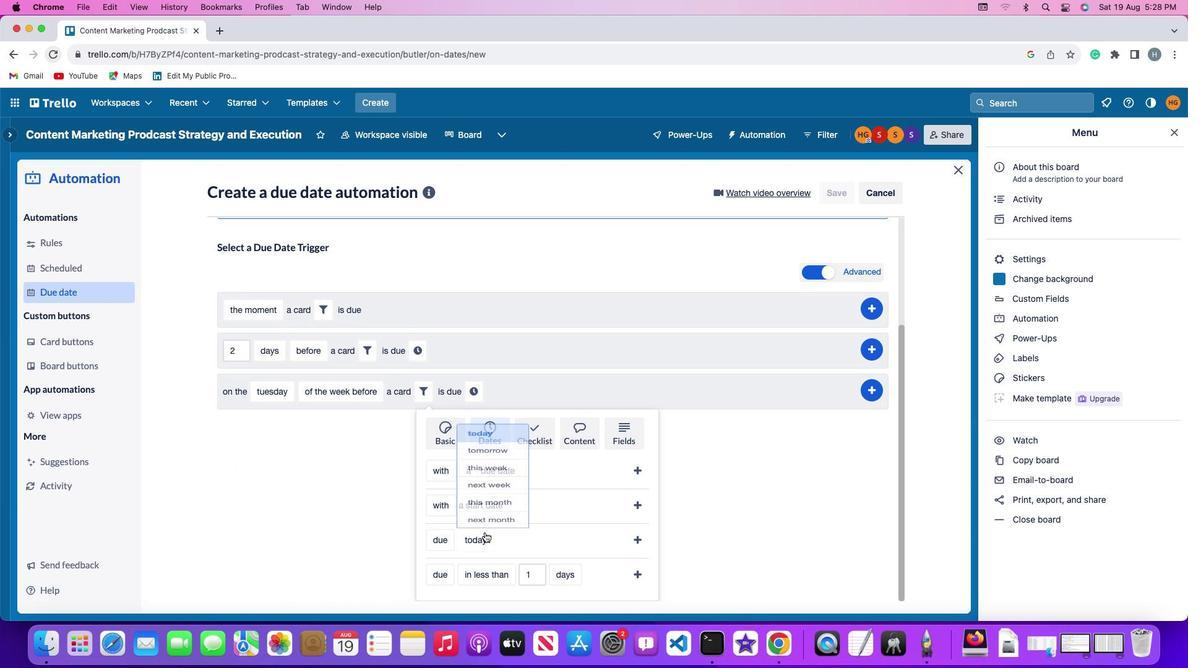 
Action: Mouse pressed left at (461, 528)
Screenshot: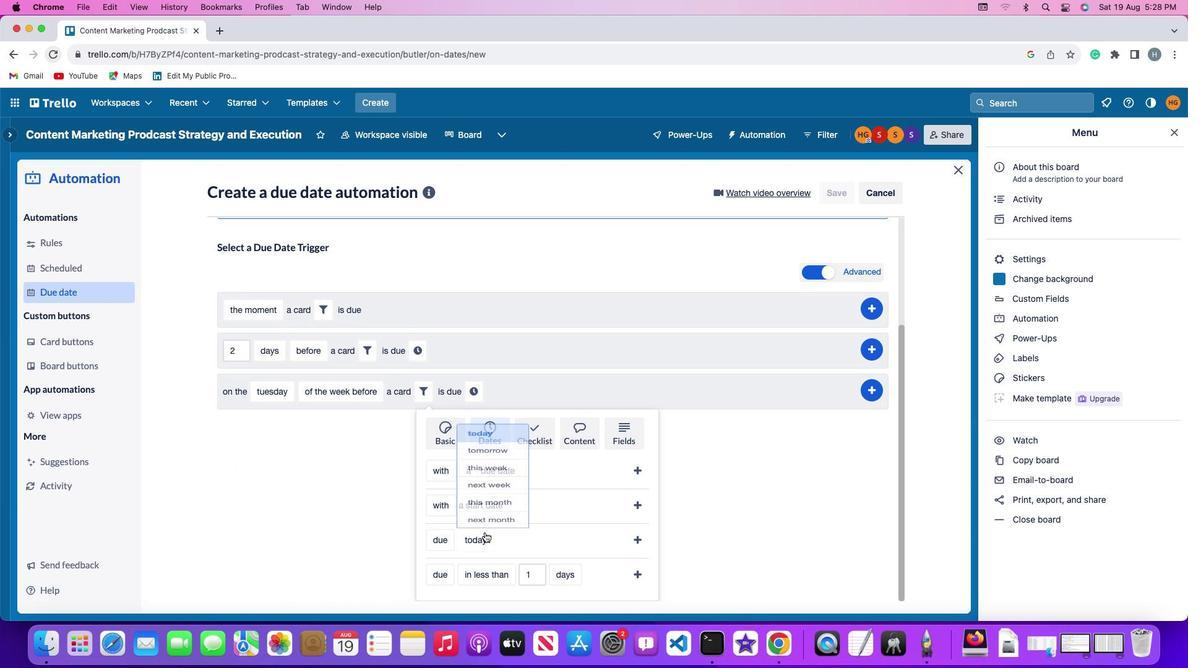 
Action: Mouse moved to (471, 416)
Screenshot: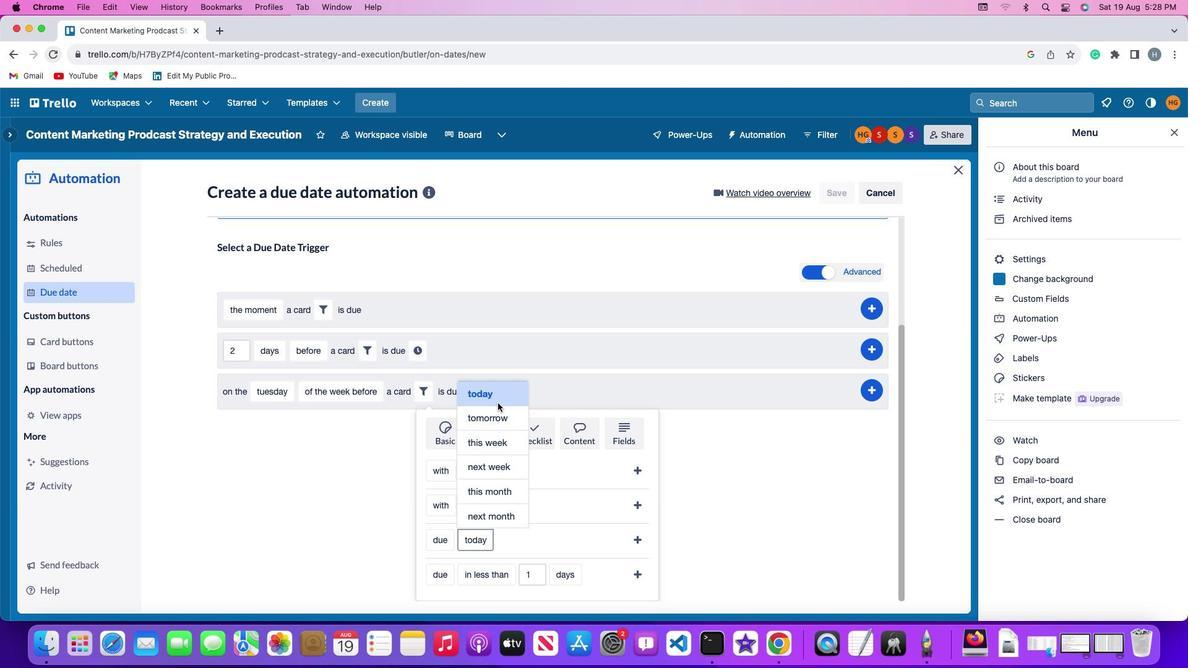 
Action: Mouse pressed left at (471, 416)
Screenshot: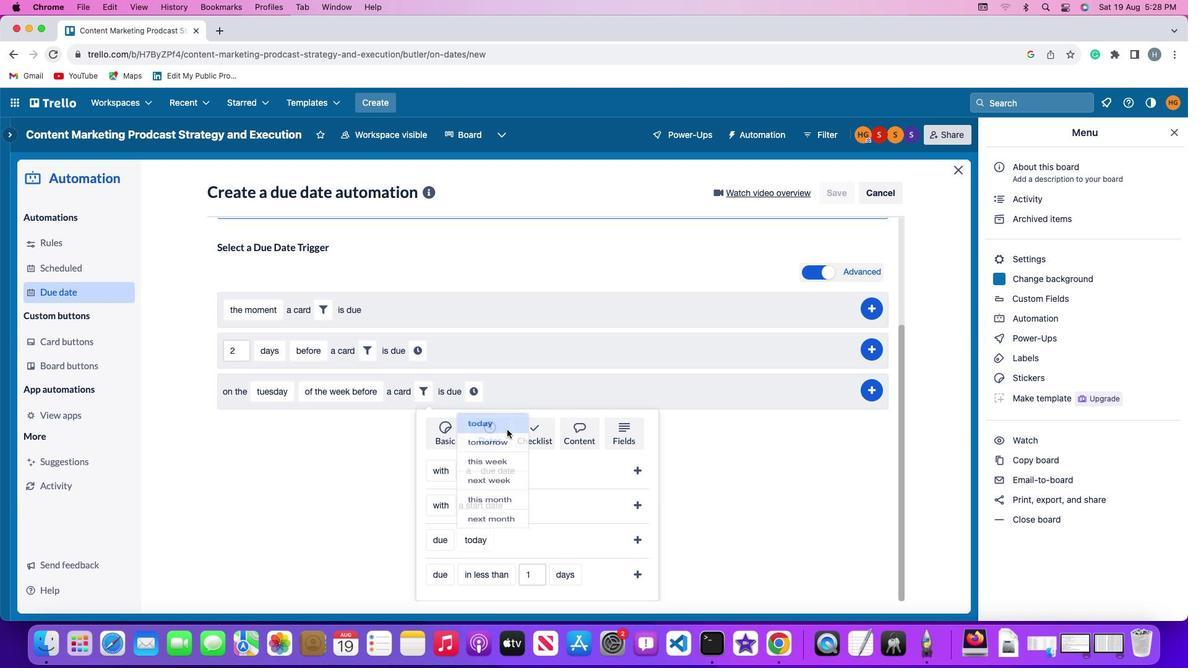 
Action: Mouse moved to (573, 528)
Screenshot: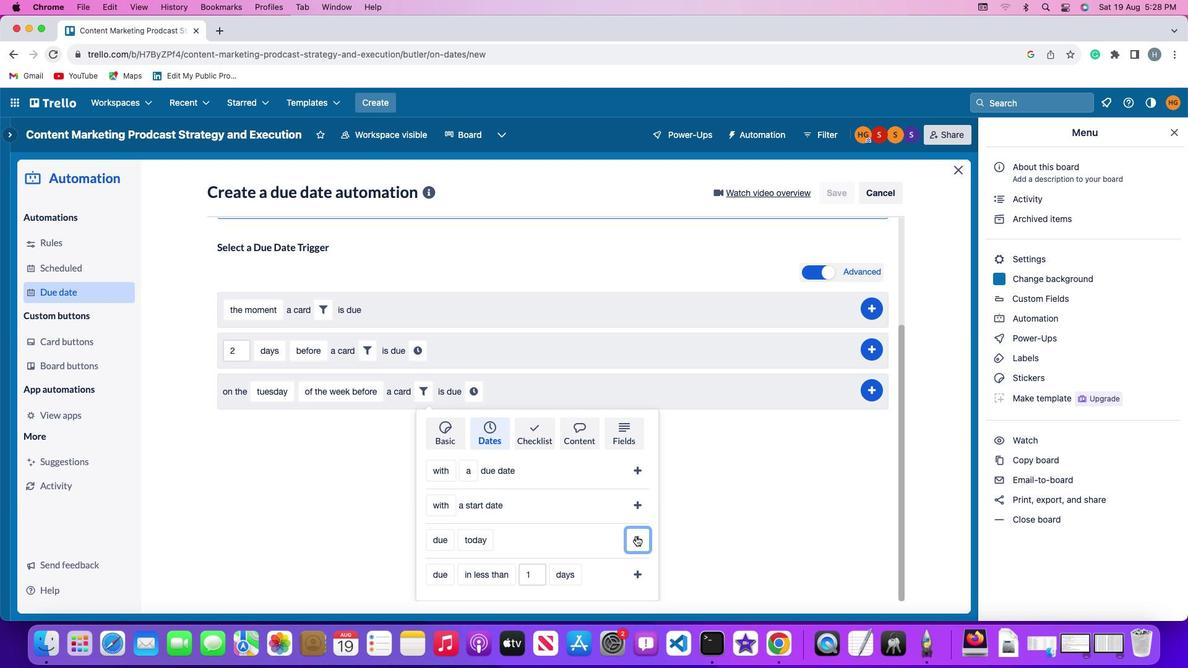 
Action: Mouse pressed left at (573, 528)
Screenshot: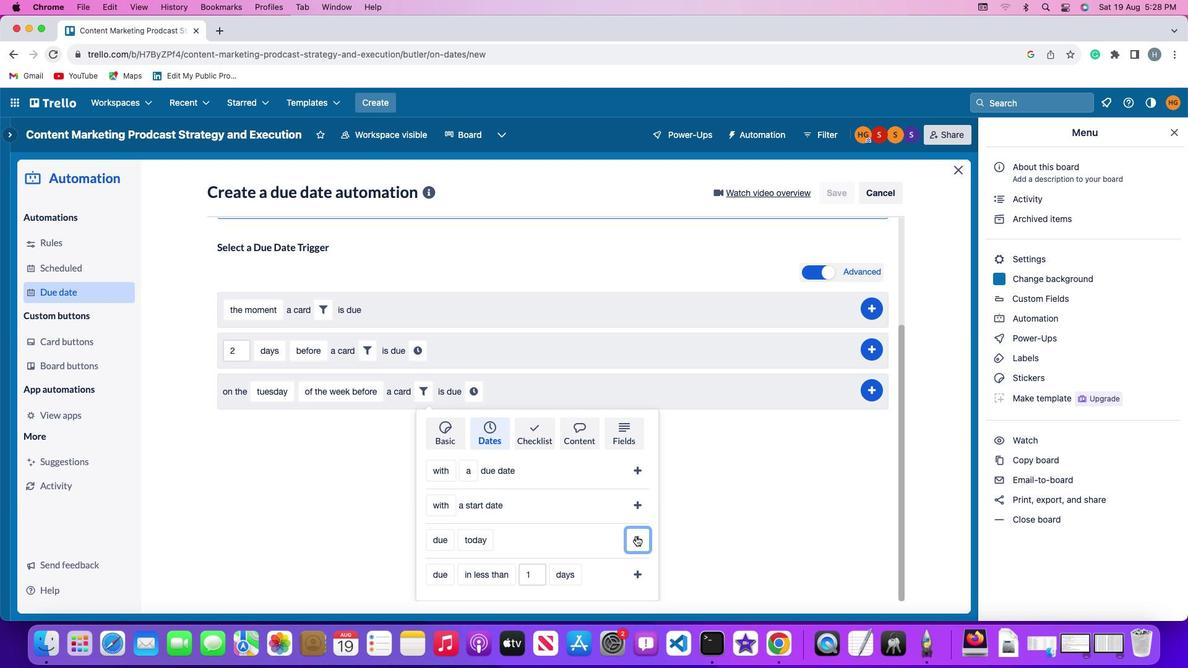 
Action: Mouse moved to (507, 531)
Screenshot: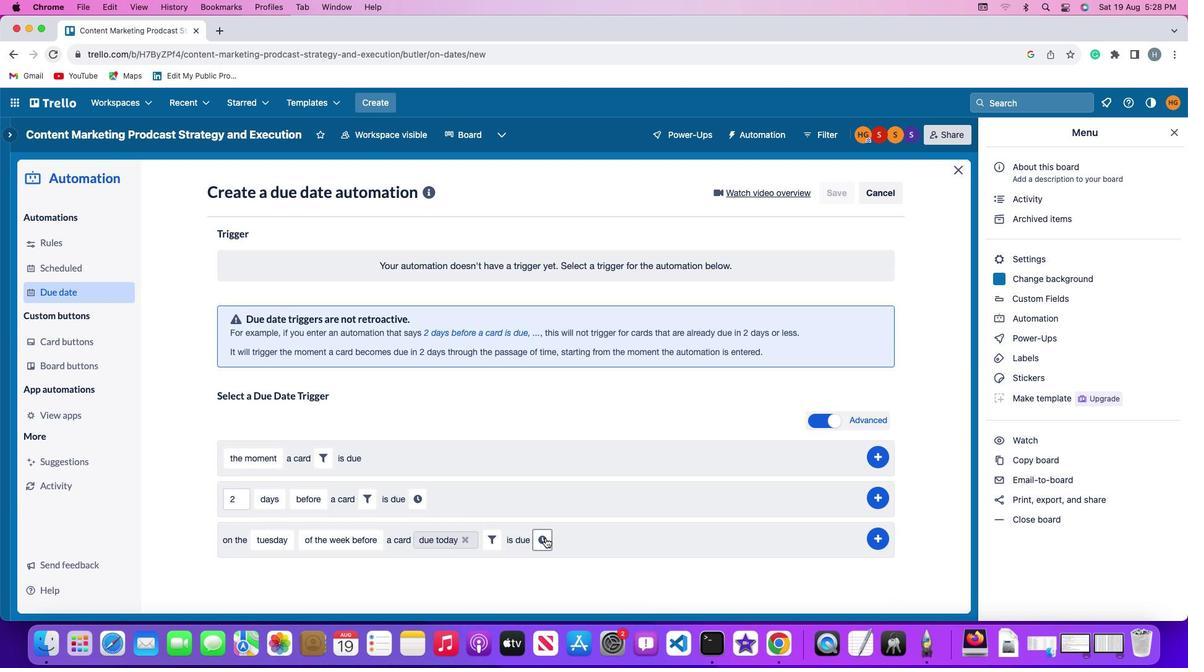 
Action: Mouse pressed left at (507, 531)
Screenshot: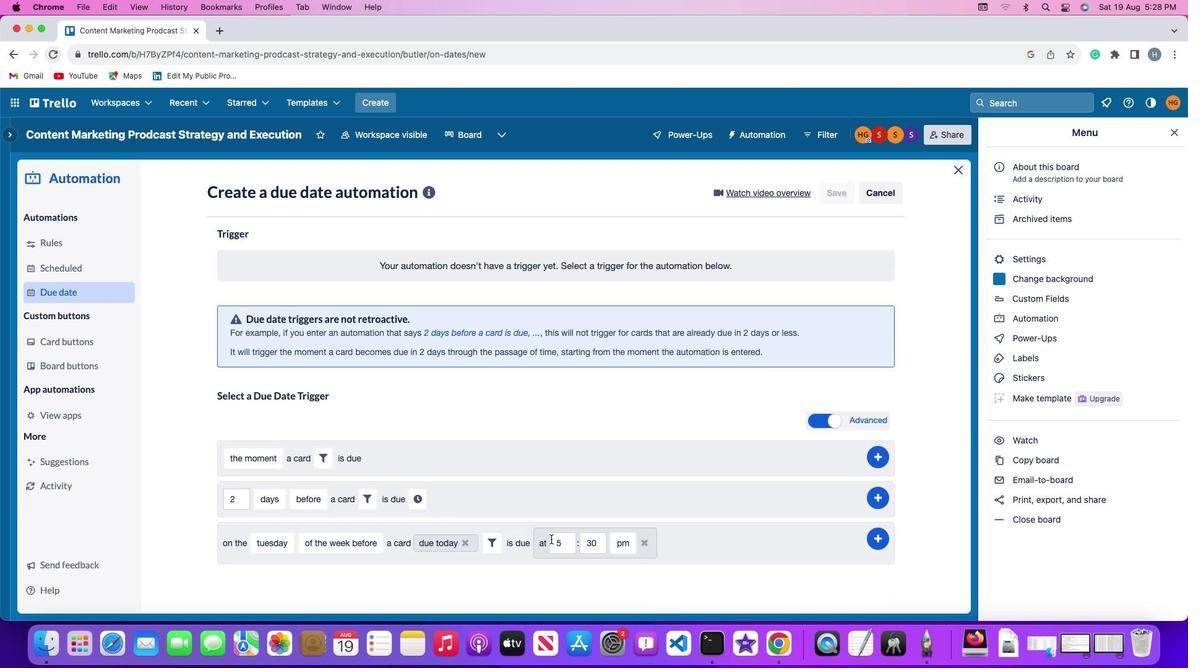 
Action: Mouse moved to (526, 531)
Screenshot: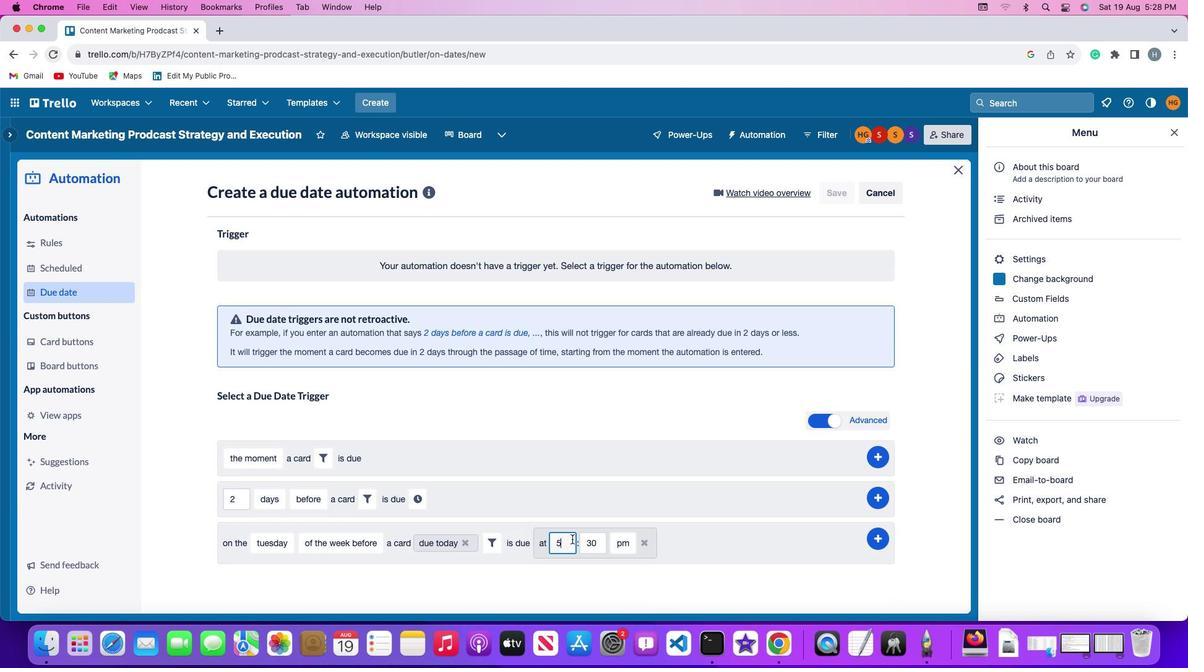 
Action: Mouse pressed left at (526, 531)
Screenshot: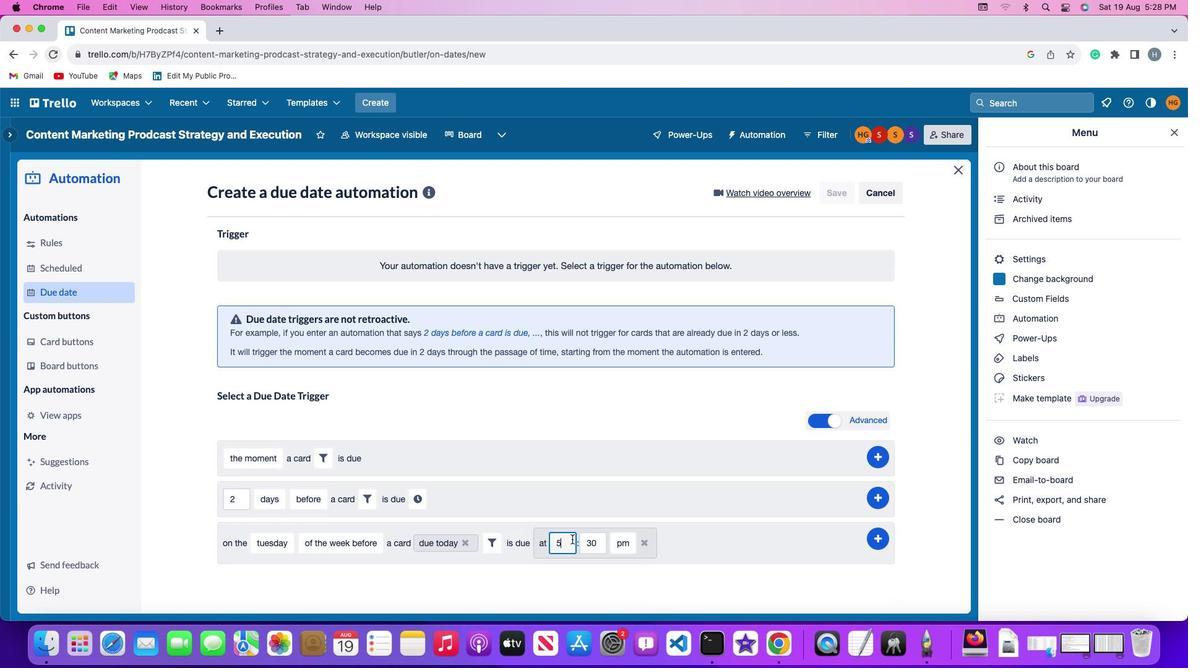 
Action: Mouse moved to (526, 531)
Screenshot: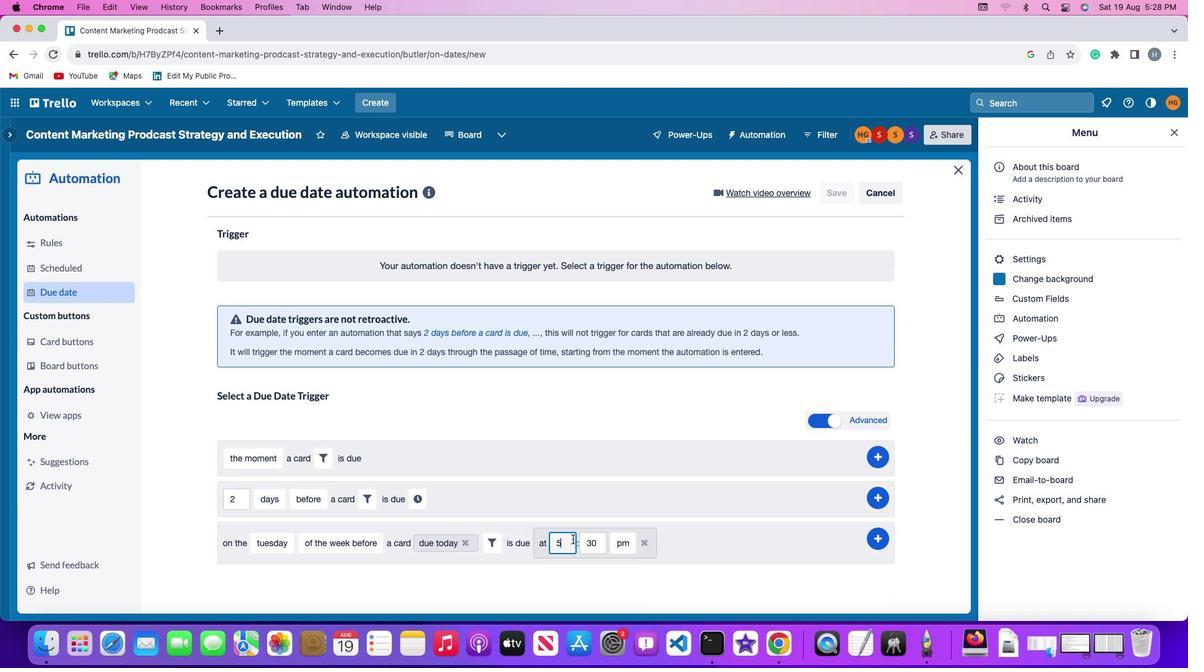 
Action: Key pressed Key.backspace'1'
Screenshot: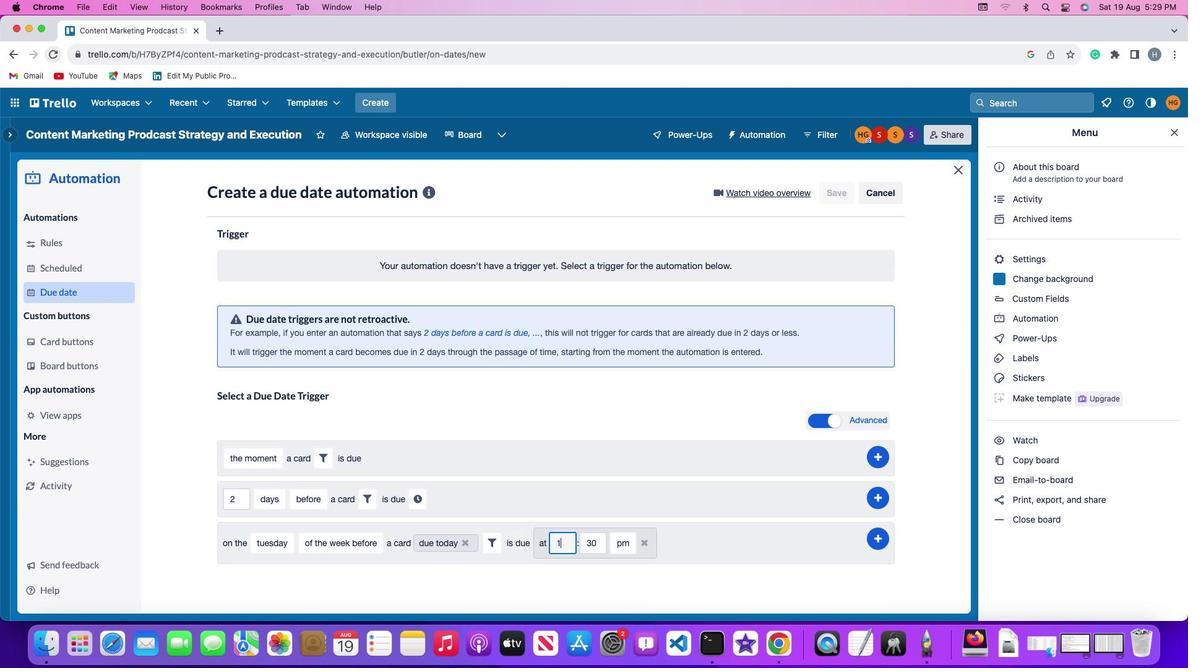 
Action: Mouse moved to (542, 533)
Screenshot: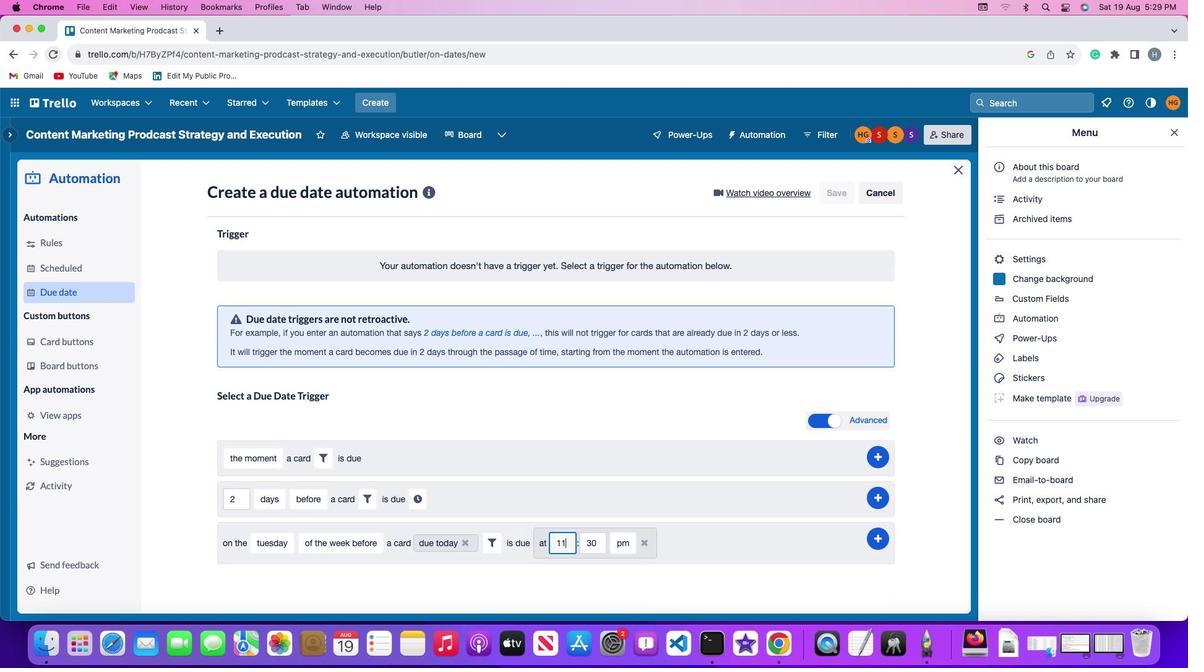 
Action: Key pressed '1'
Screenshot: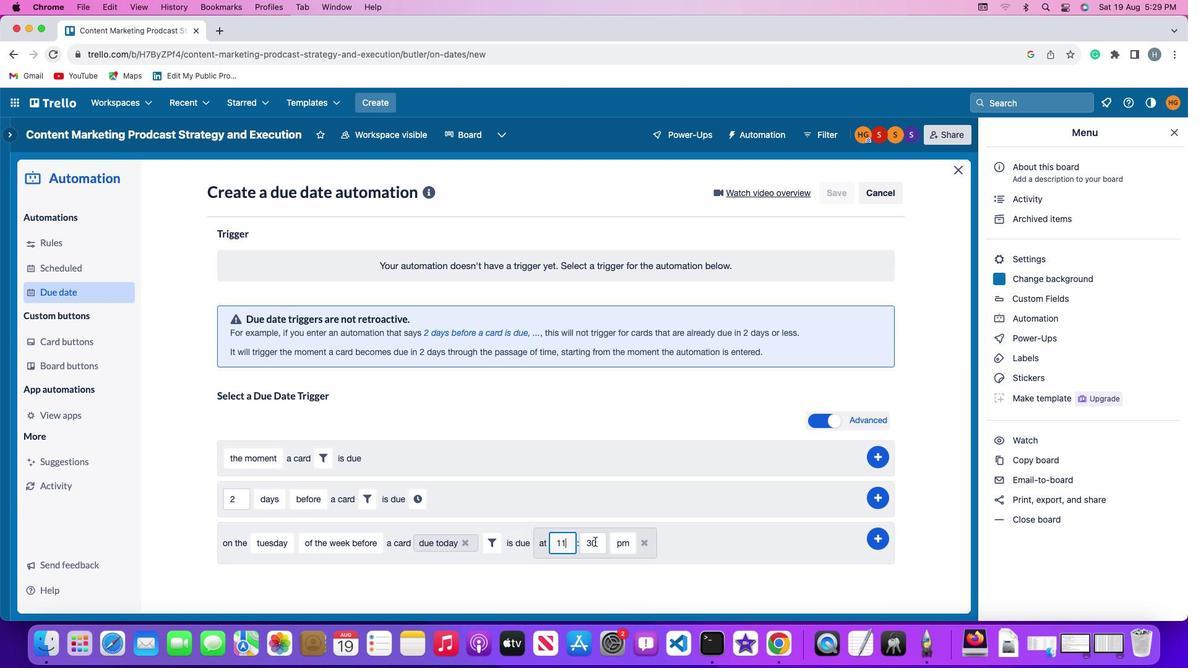 
Action: Mouse moved to (547, 534)
Screenshot: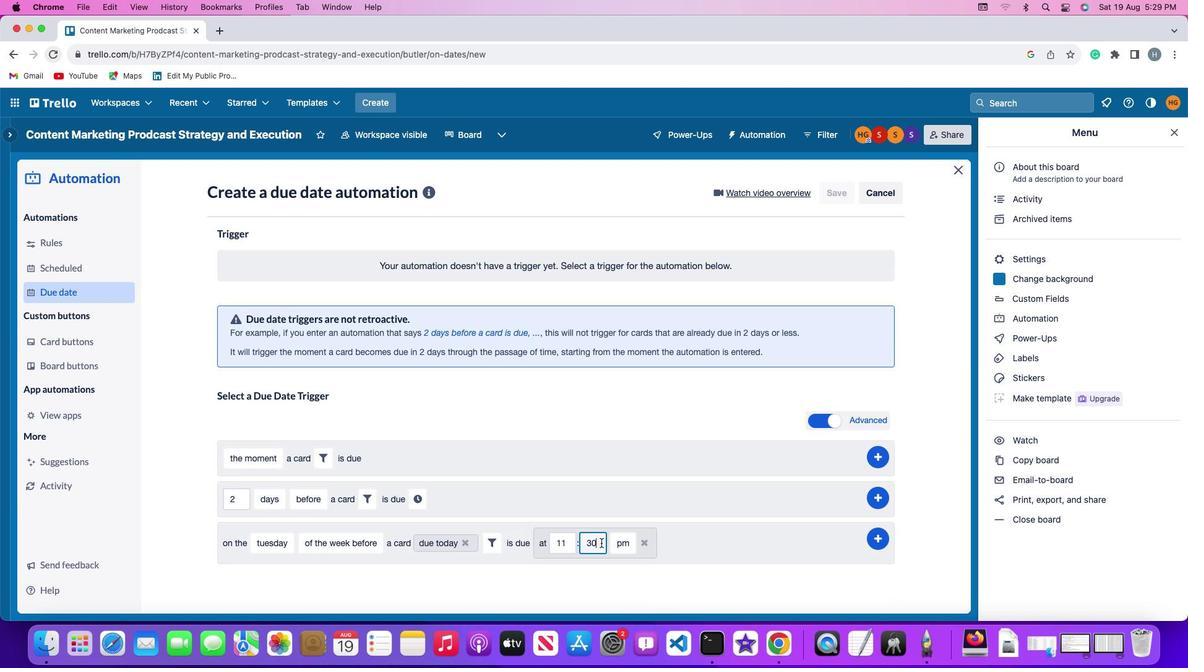 
Action: Mouse pressed left at (547, 534)
Screenshot: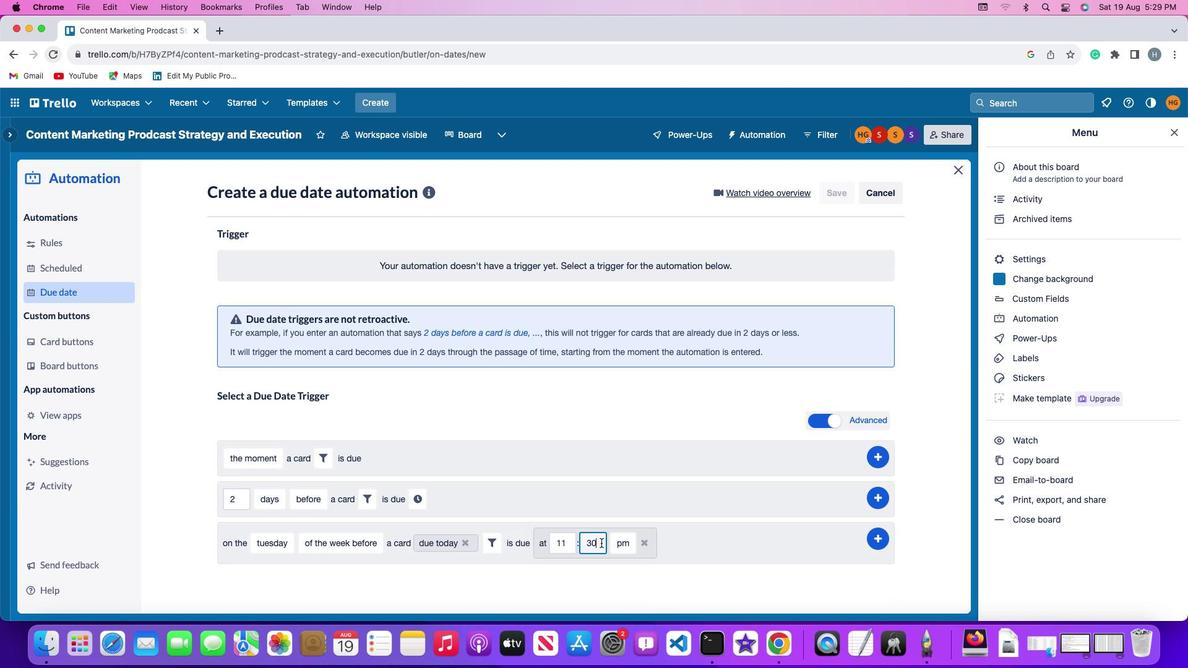 
Action: Key pressed Key.backspaceKey.backspace'0''0'
Screenshot: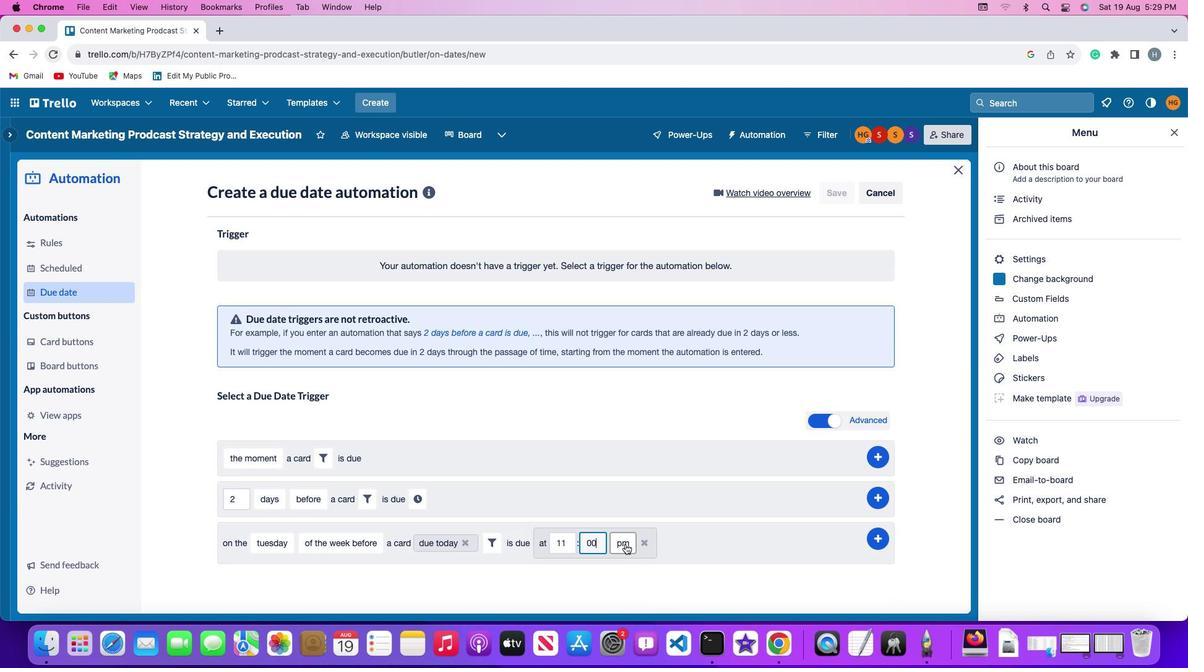
Action: Mouse moved to (565, 535)
Screenshot: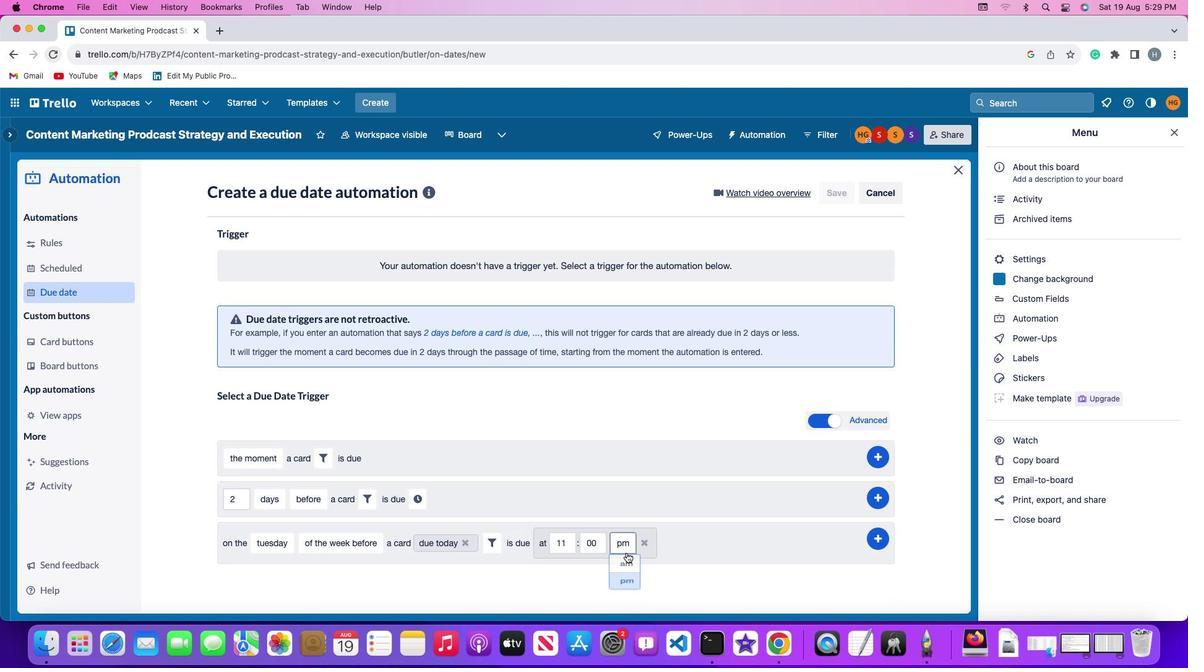 
Action: Mouse pressed left at (565, 535)
Screenshot: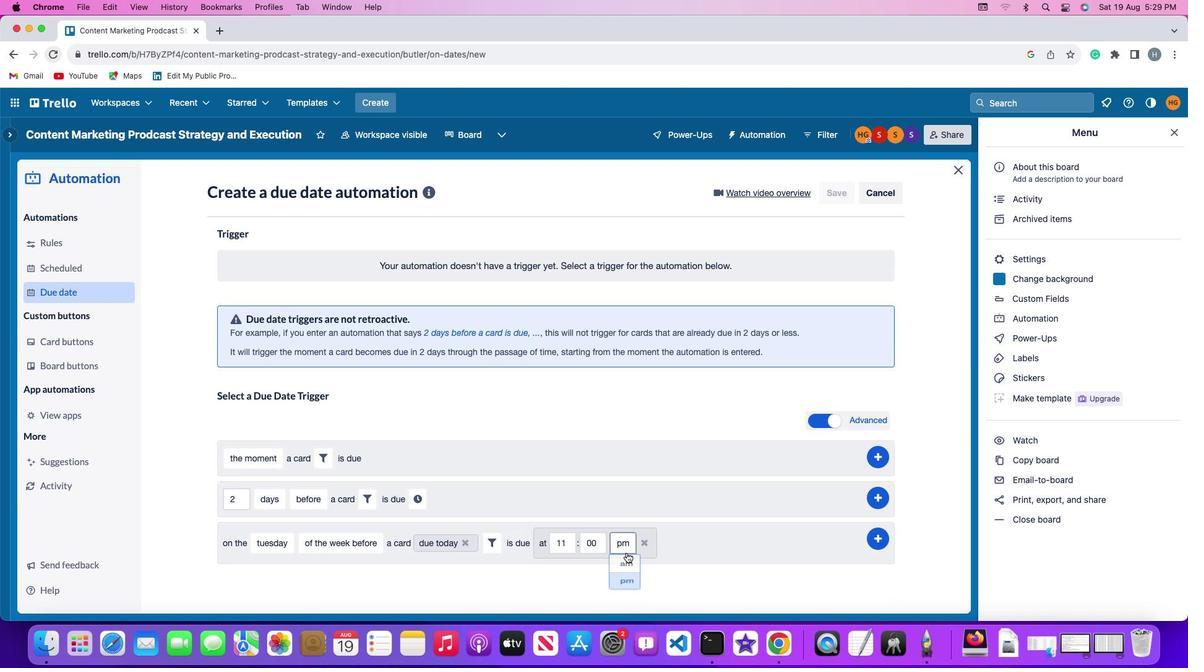 
Action: Mouse moved to (565, 548)
Screenshot: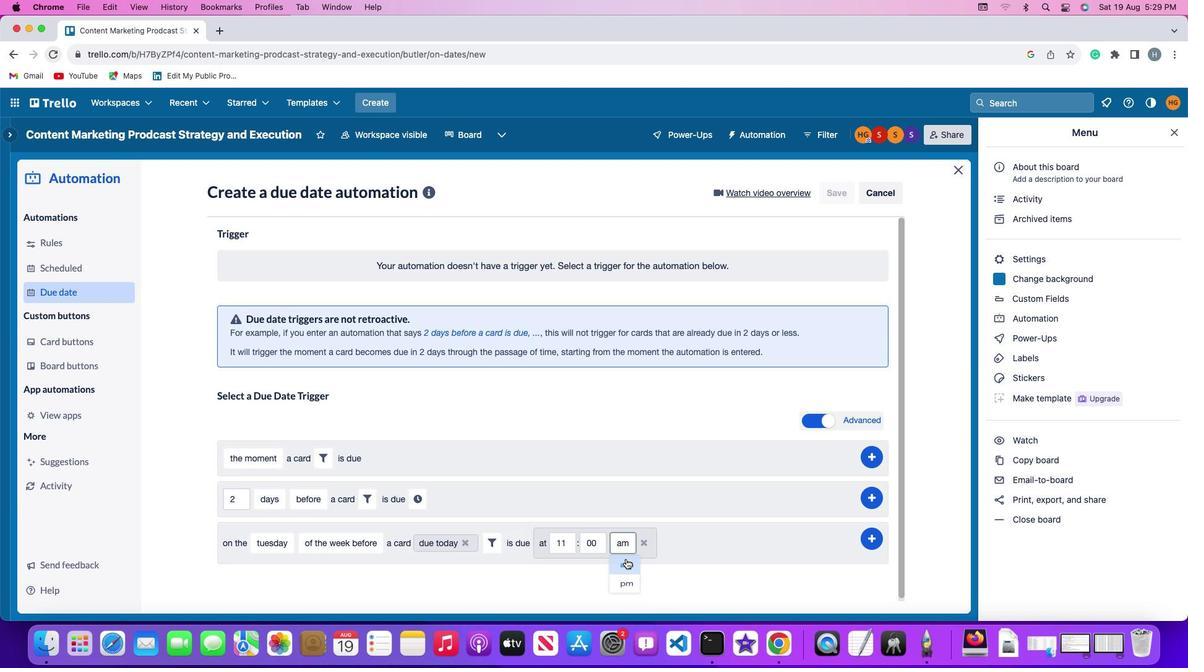 
Action: Mouse pressed left at (565, 548)
Screenshot: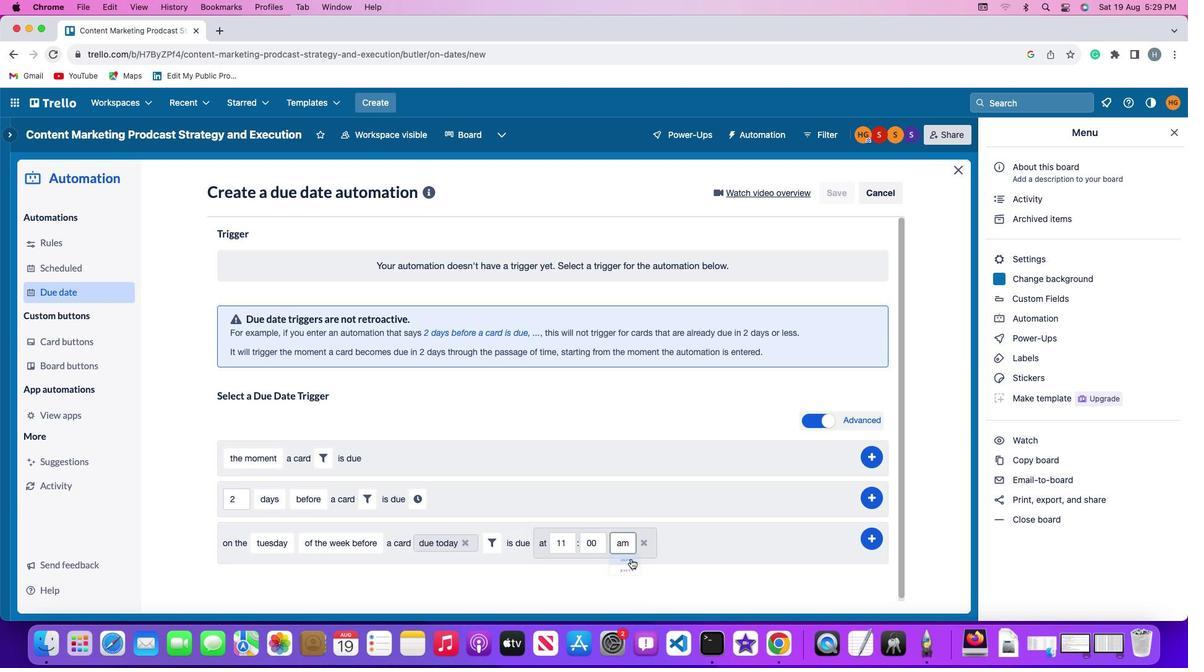 
Action: Mouse moved to (754, 526)
Screenshot: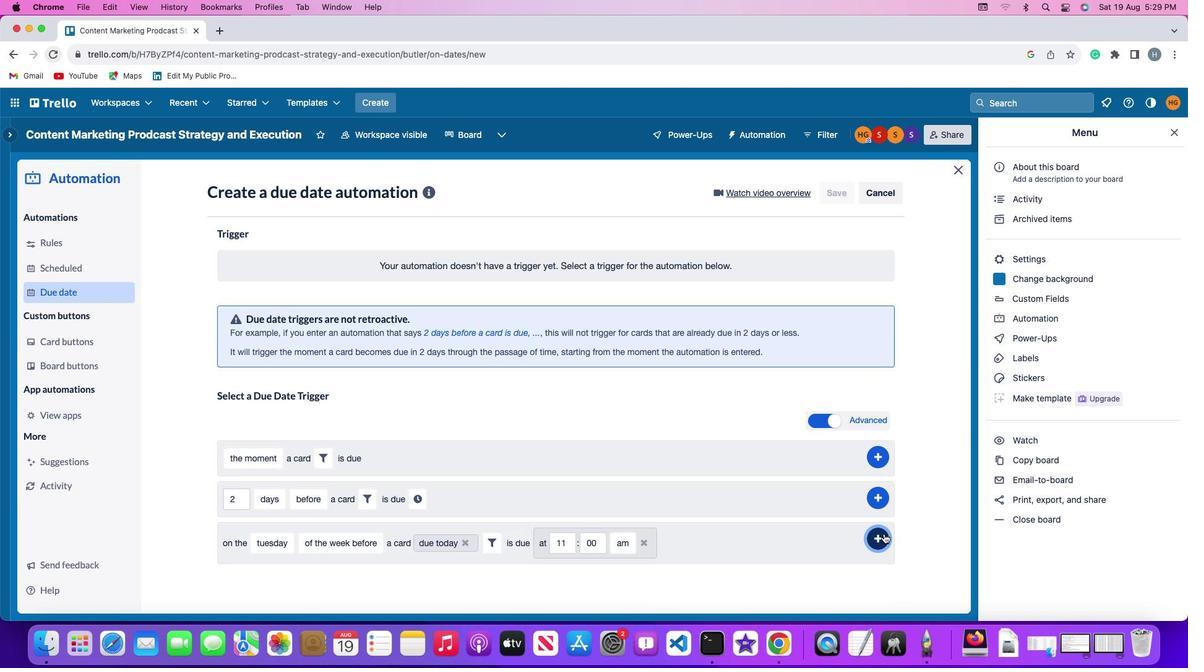 
Action: Mouse pressed left at (754, 526)
Screenshot: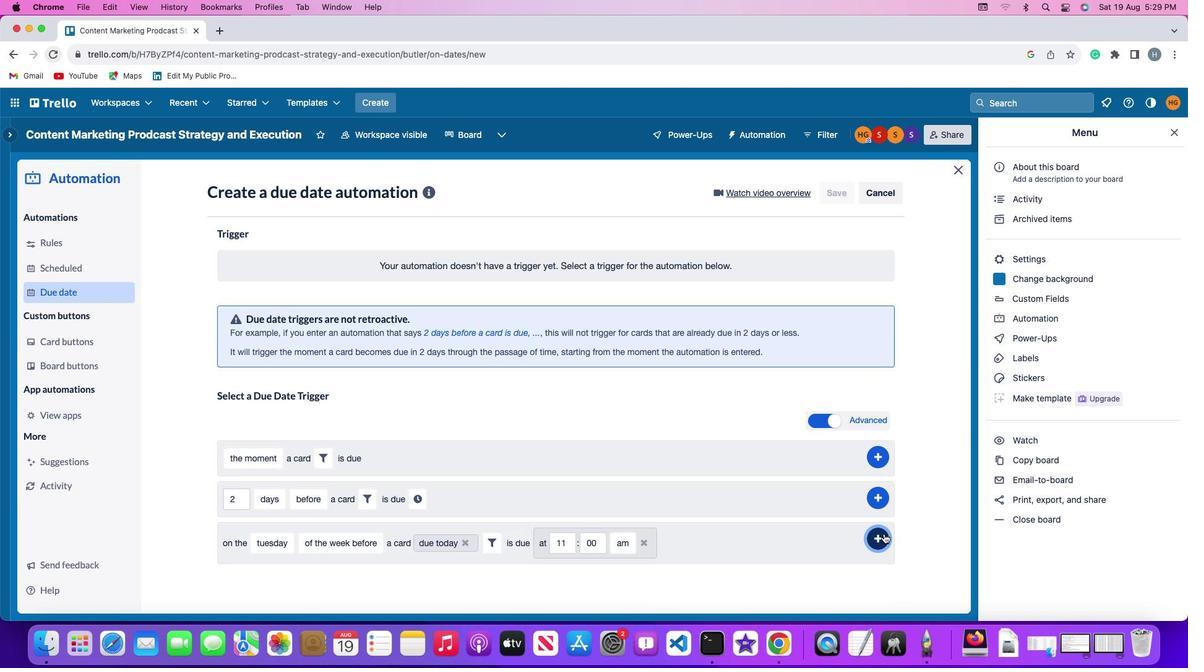 
Action: Mouse moved to (783, 465)
Screenshot: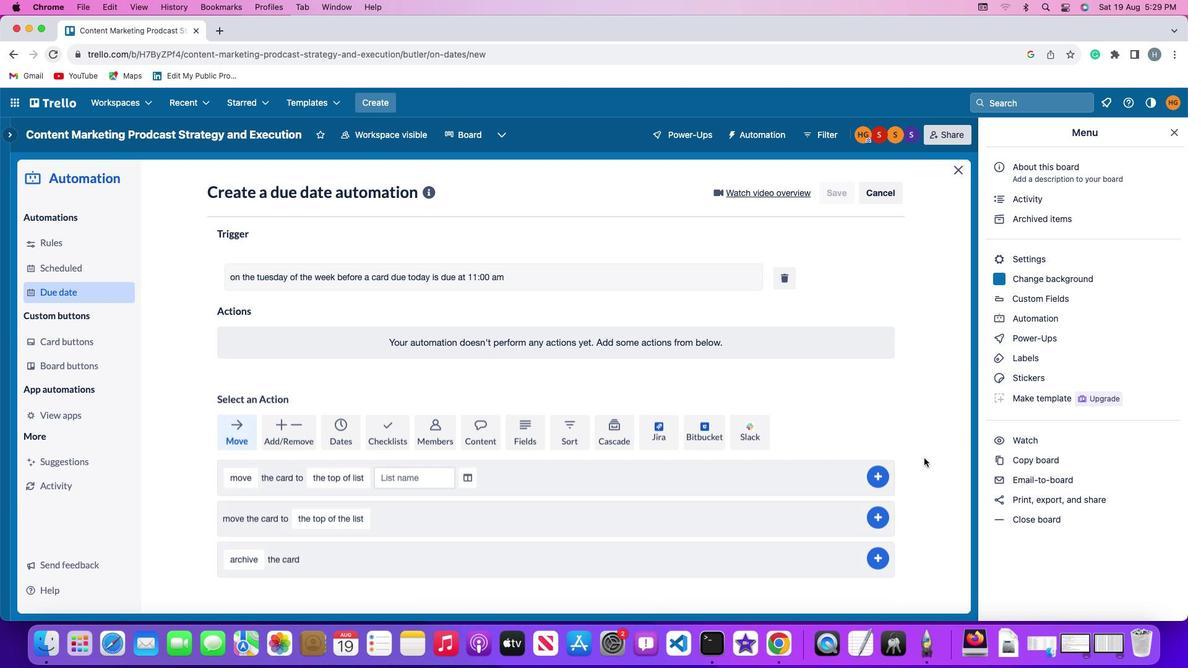 
